 Task: Find connections with filter location Letchworth with filter topic #propertymanagement with filter profile language Potuguese with filter current company Adplist.org with filter school R. C. Patel Institute of Technology, Shirpur with filter industry HVAC and Refrigeration Equipment Manufacturing with filter service category Public Speaking with filter keywords title Telemarketer
Action: Mouse moved to (598, 84)
Screenshot: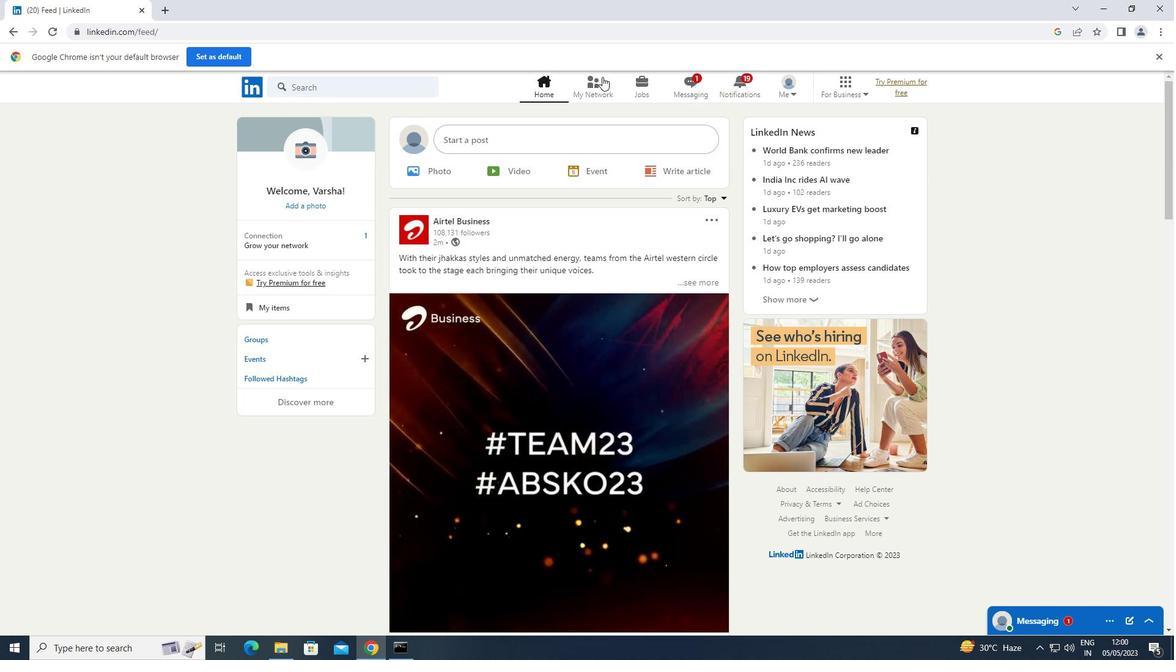 
Action: Mouse pressed left at (598, 84)
Screenshot: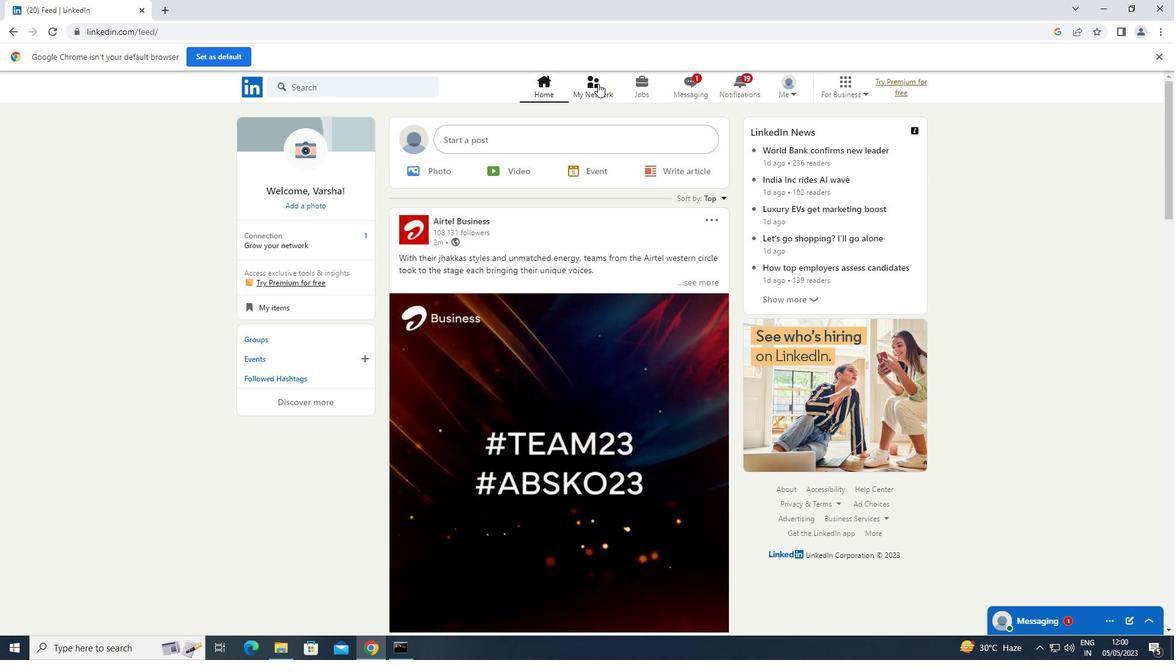 
Action: Mouse moved to (332, 151)
Screenshot: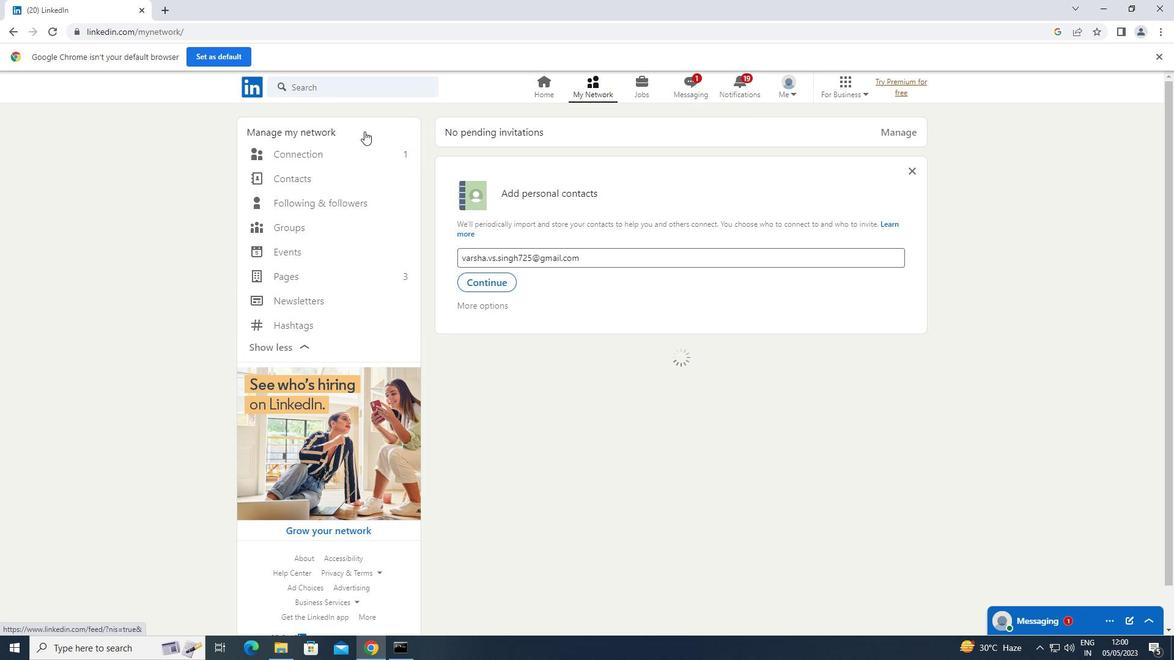 
Action: Mouse pressed left at (332, 151)
Screenshot: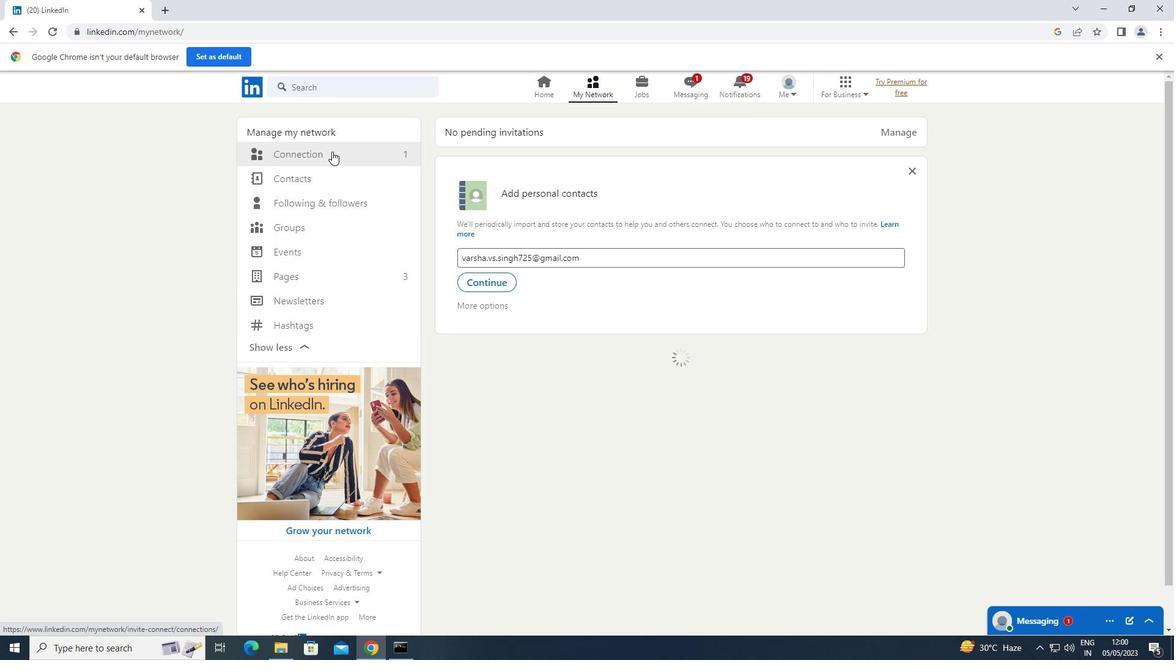 
Action: Mouse moved to (688, 154)
Screenshot: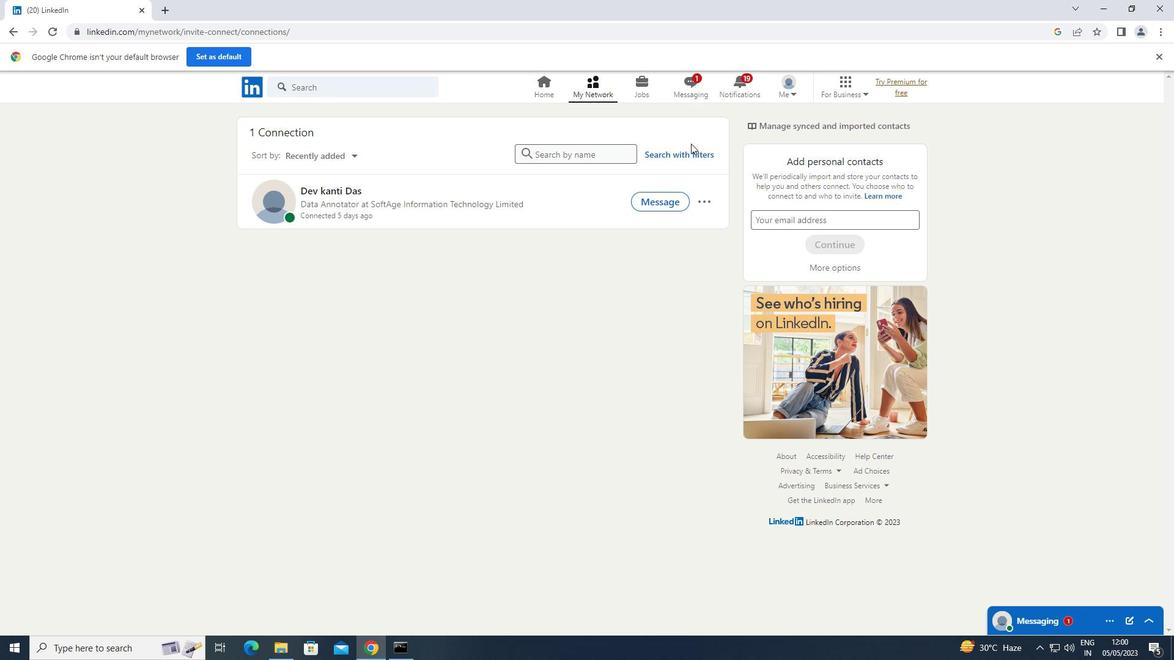 
Action: Mouse pressed left at (688, 154)
Screenshot: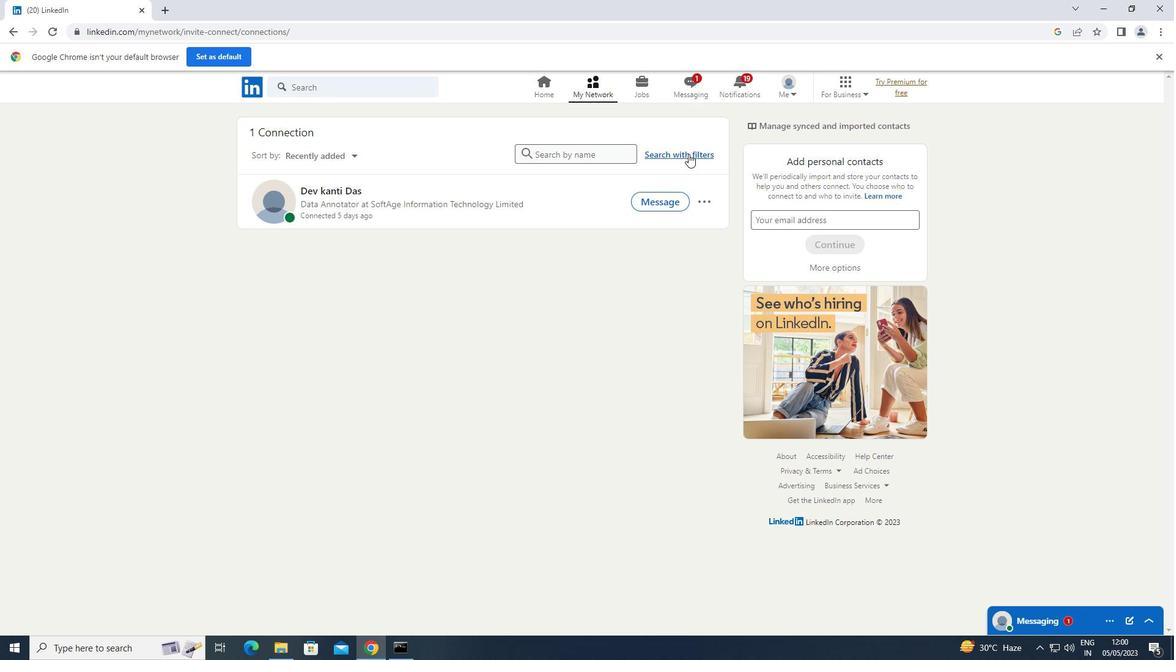 
Action: Mouse moved to (635, 122)
Screenshot: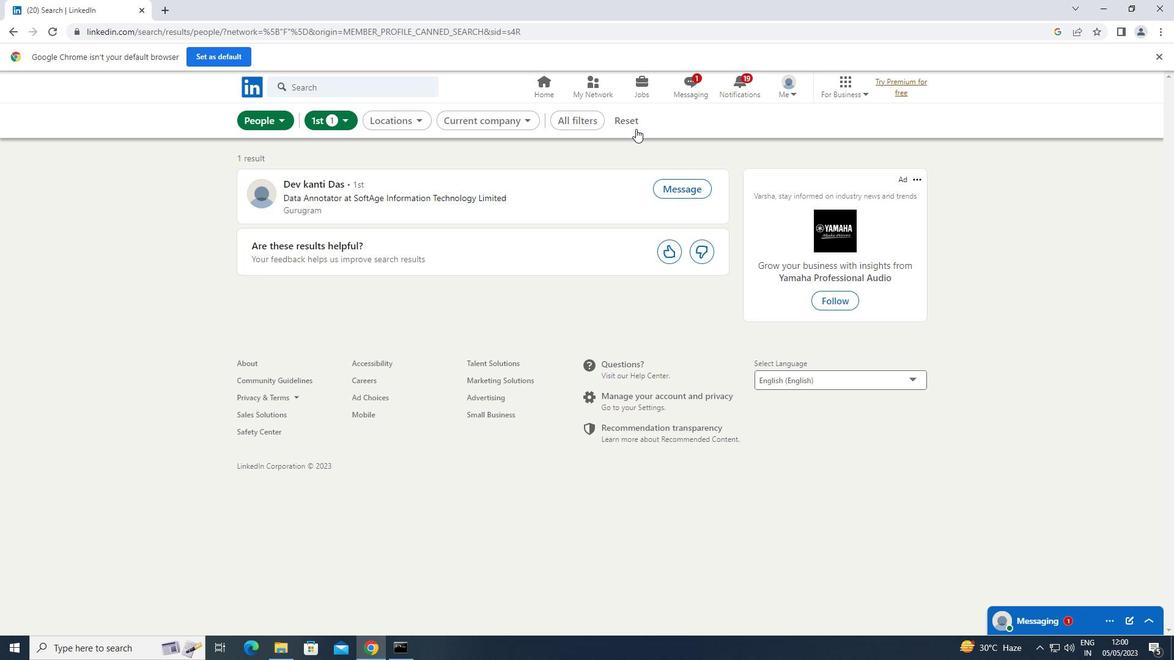
Action: Mouse pressed left at (635, 122)
Screenshot: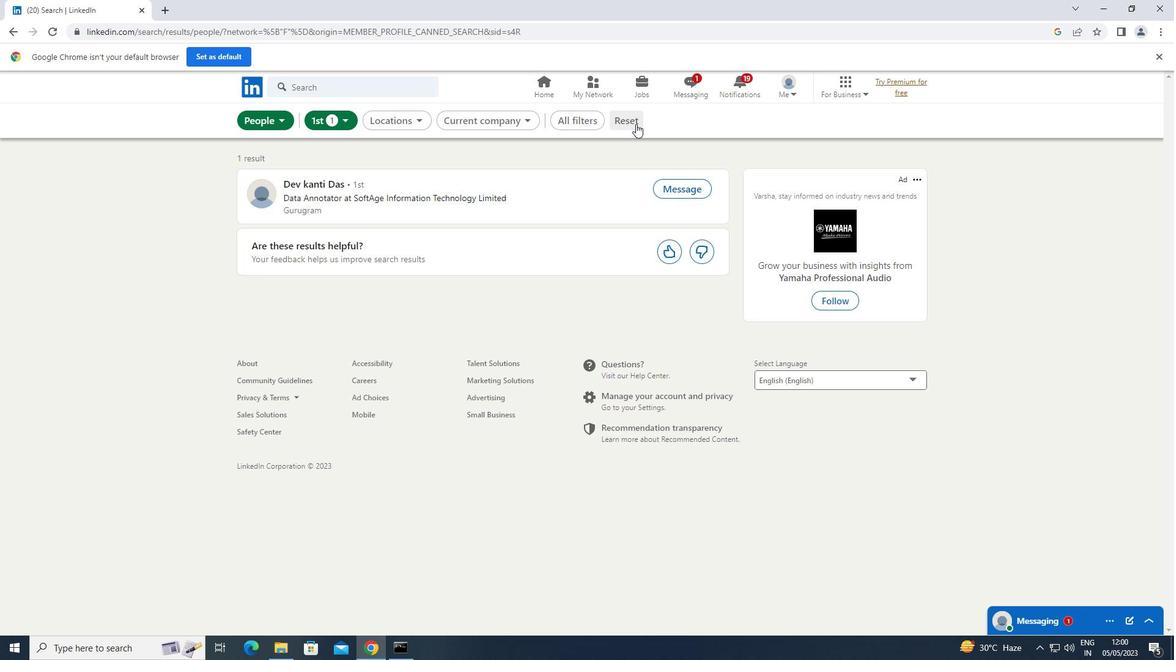 
Action: Mouse moved to (598, 119)
Screenshot: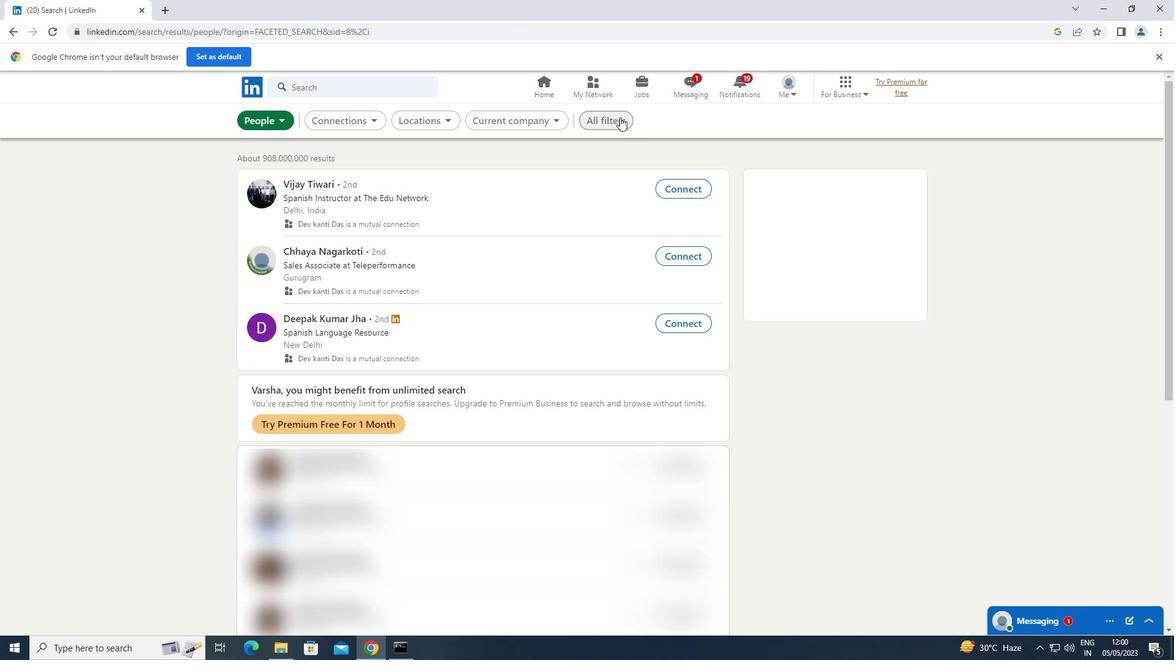 
Action: Mouse pressed left at (598, 119)
Screenshot: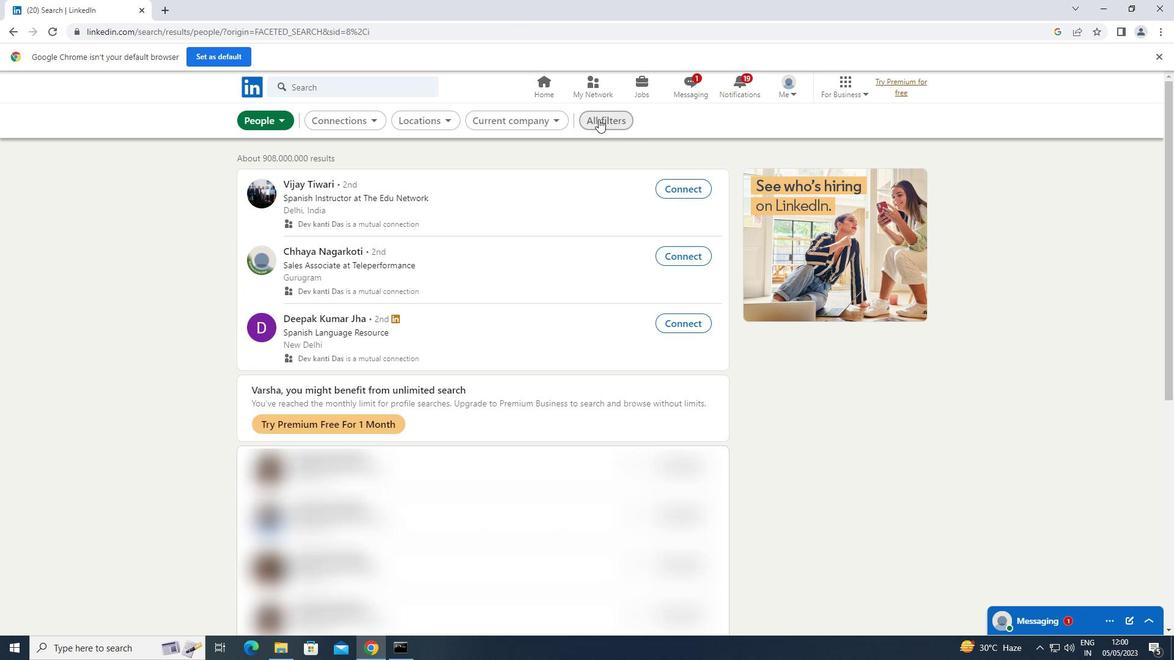 
Action: Mouse moved to (935, 271)
Screenshot: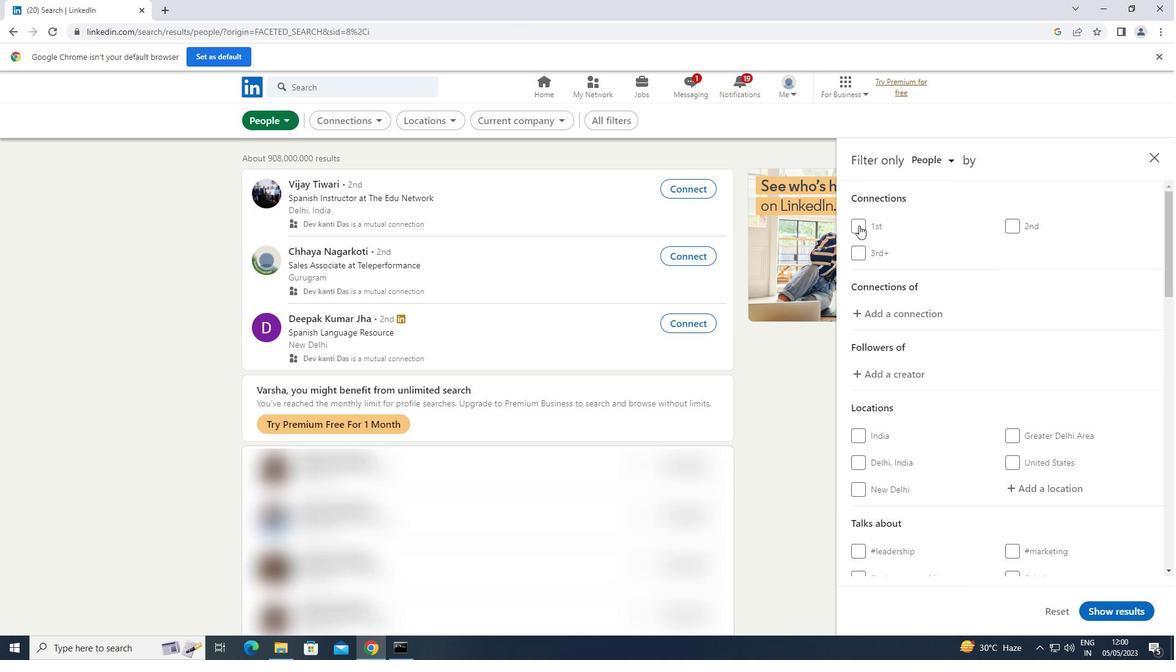 
Action: Mouse scrolled (935, 270) with delta (0, 0)
Screenshot: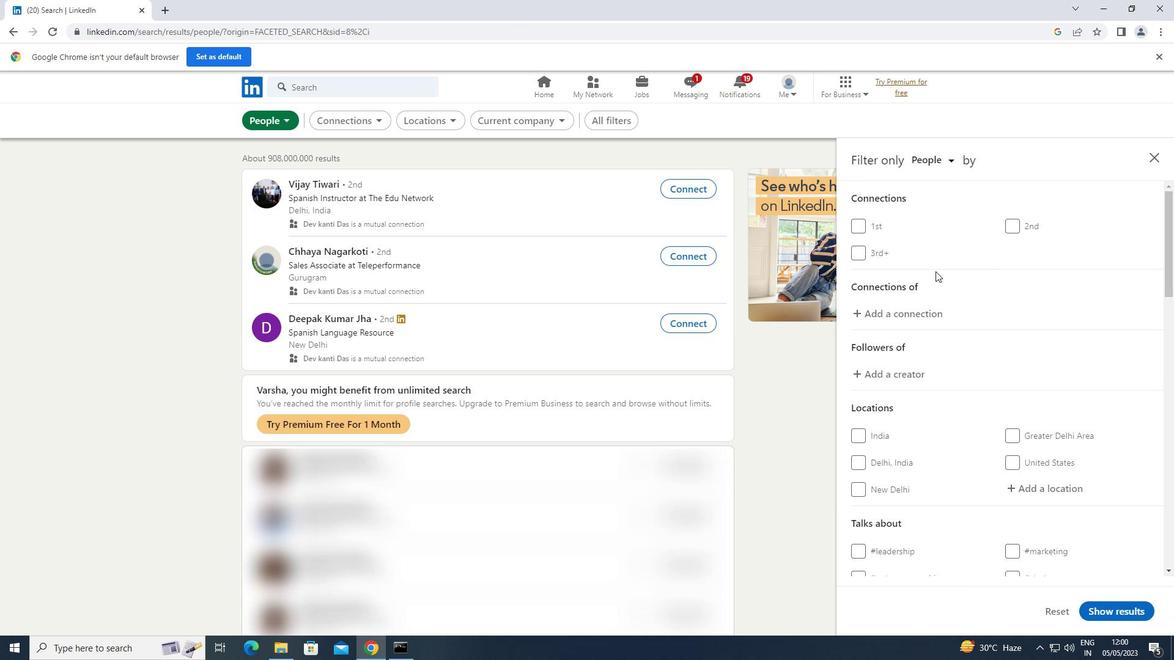 
Action: Mouse scrolled (935, 270) with delta (0, 0)
Screenshot: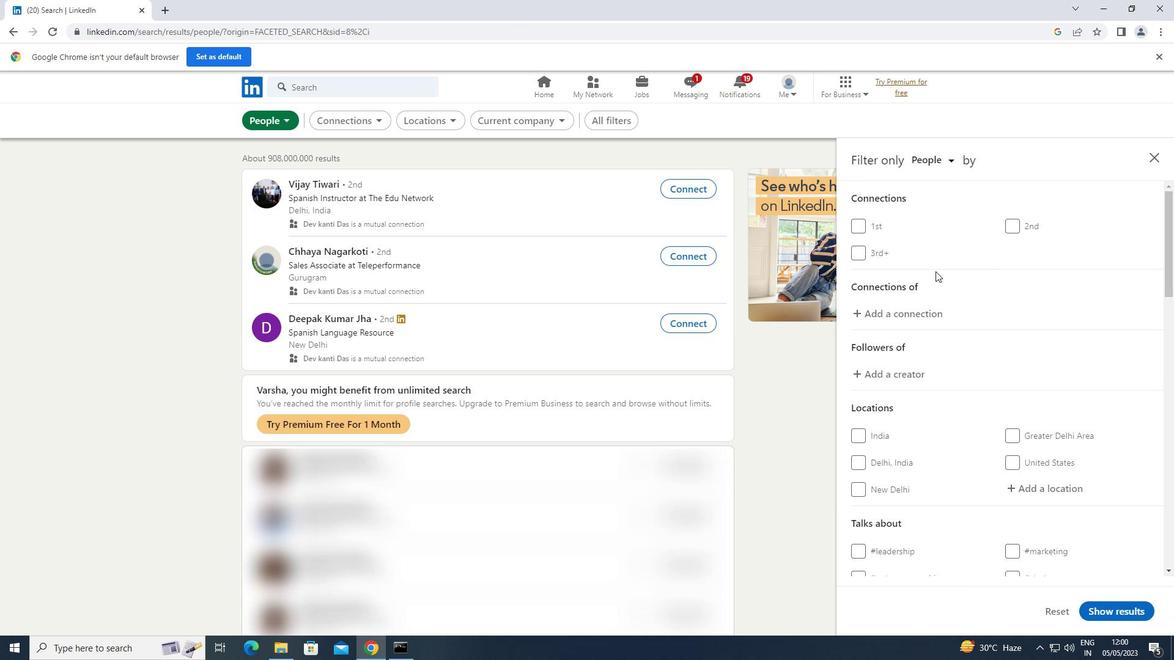 
Action: Mouse scrolled (935, 270) with delta (0, 0)
Screenshot: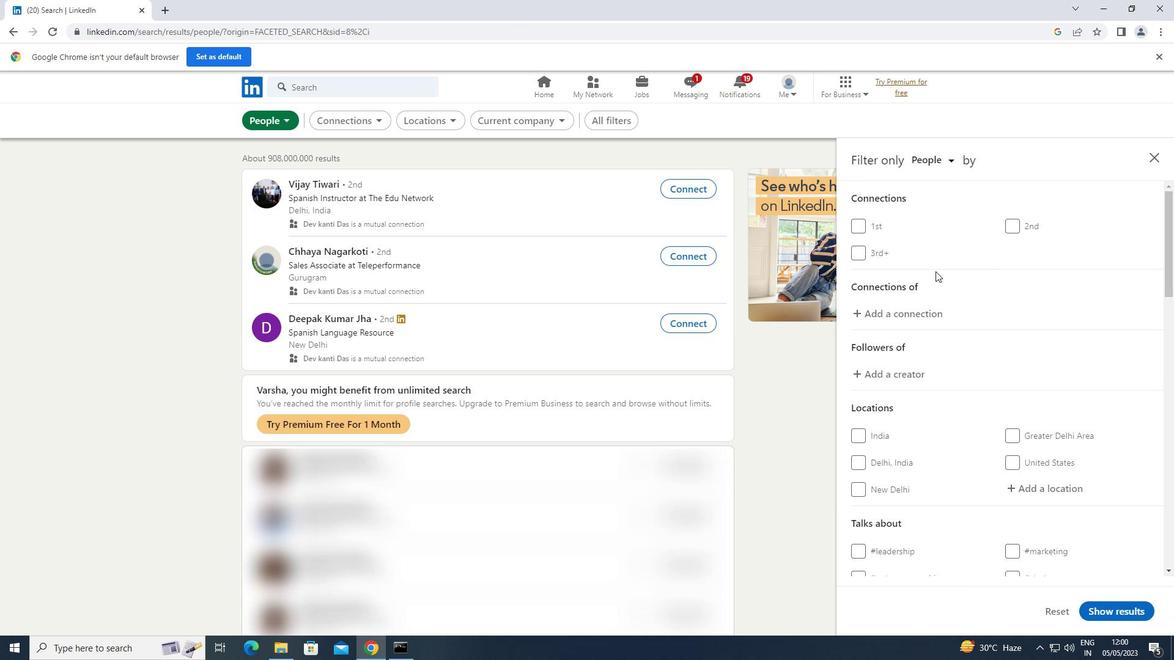 
Action: Mouse moved to (1037, 301)
Screenshot: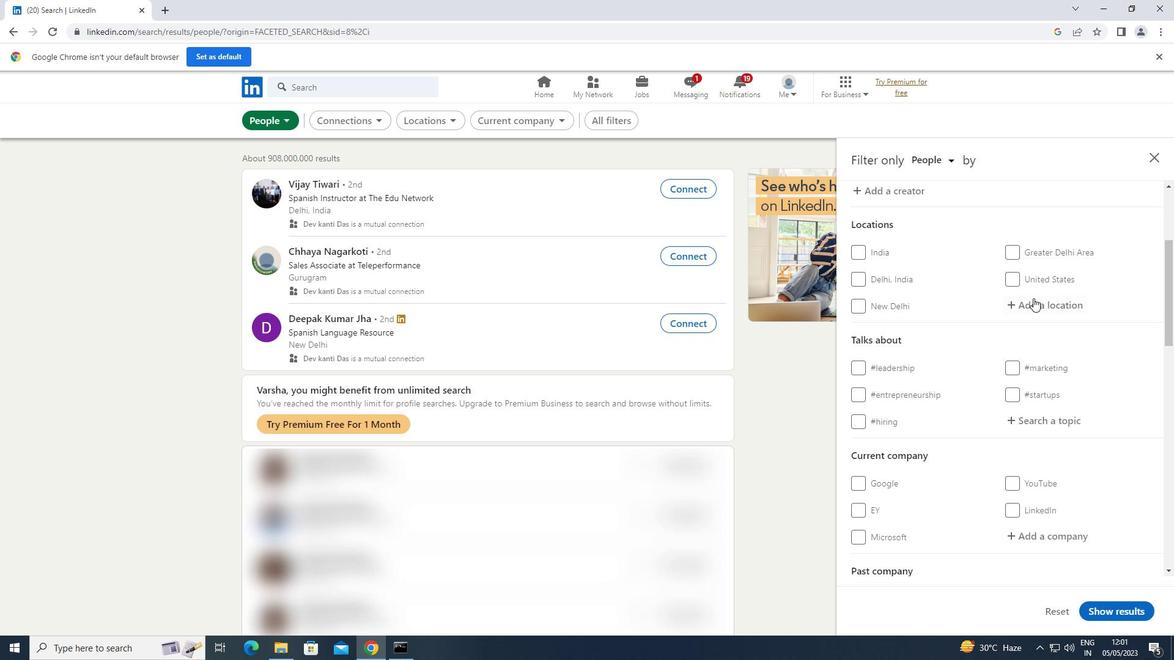 
Action: Mouse pressed left at (1037, 301)
Screenshot: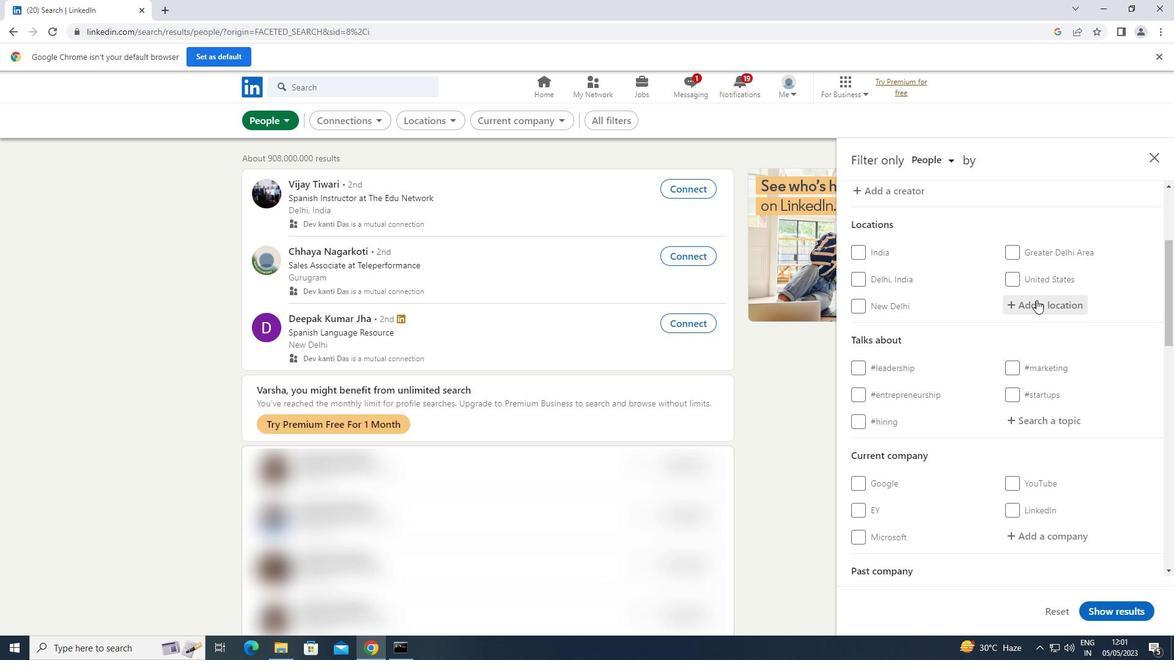 
Action: Key pressed <Key.shift>LETCHWORTH
Screenshot: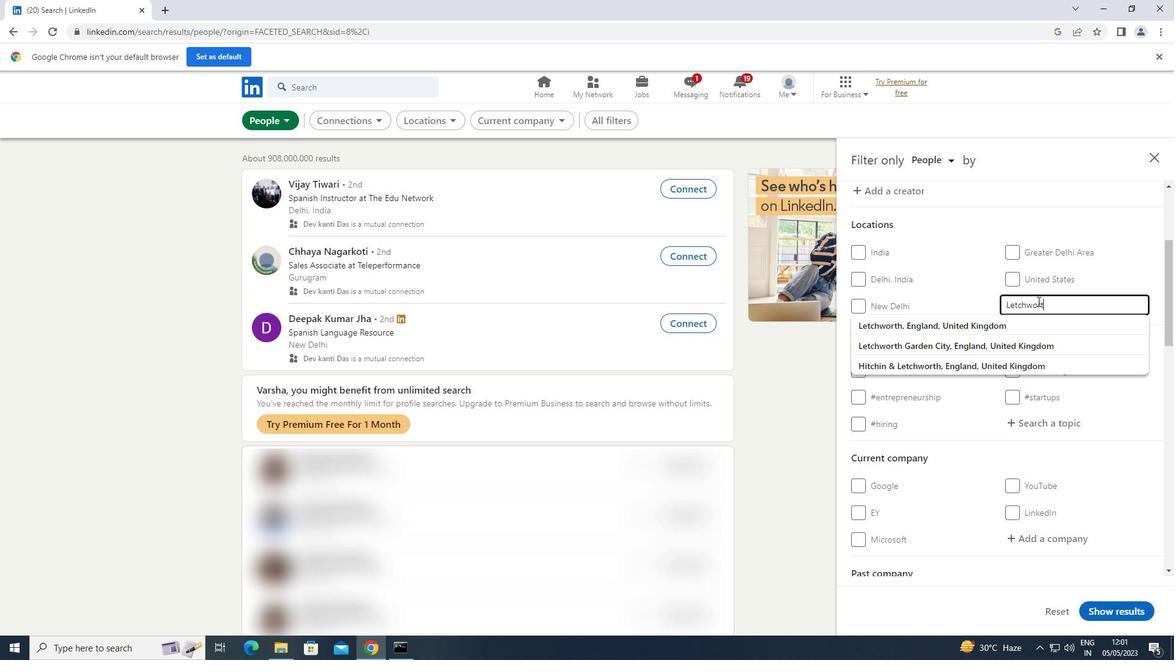 
Action: Mouse moved to (1030, 418)
Screenshot: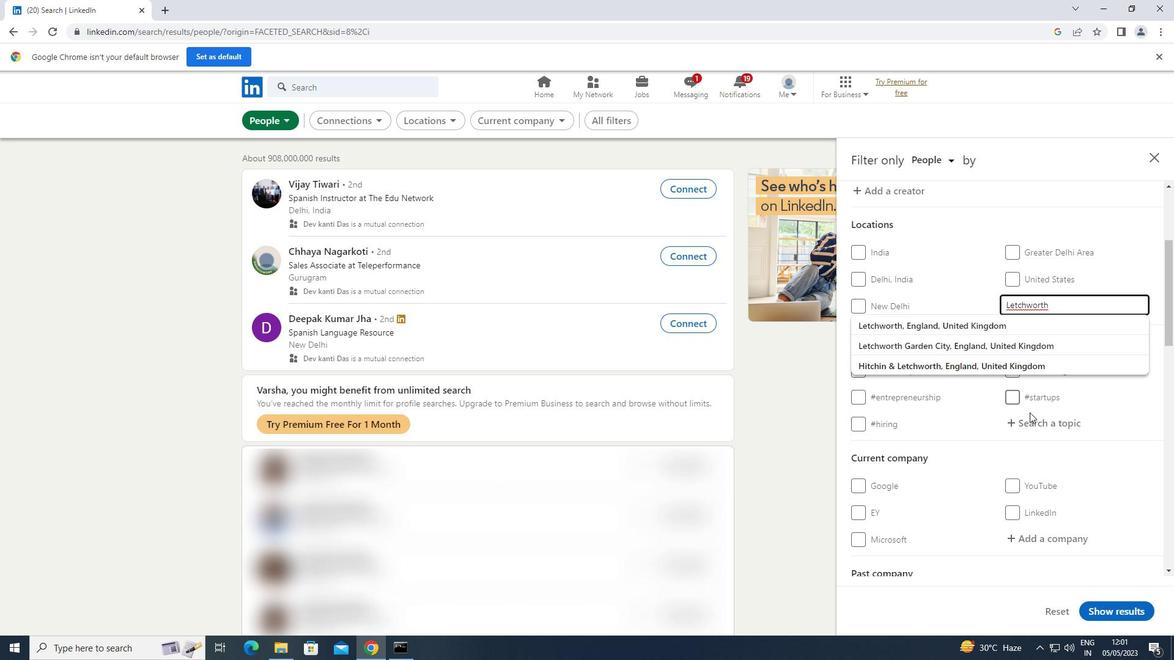 
Action: Mouse pressed left at (1030, 418)
Screenshot: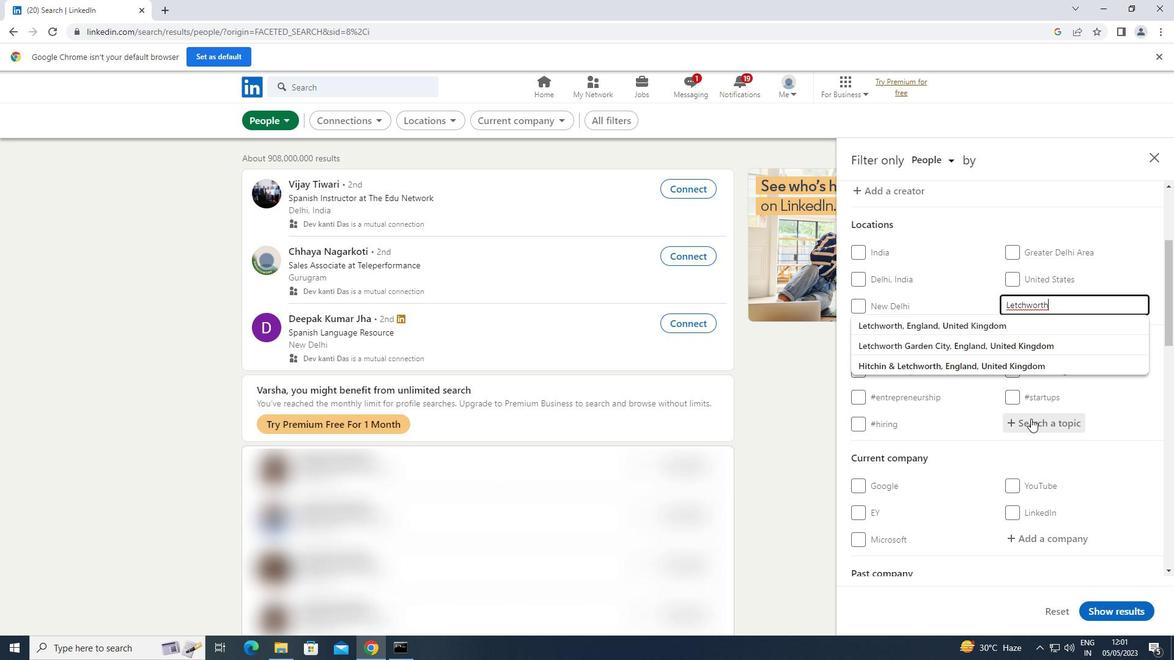 
Action: Key pressed PROPERTYMANAGEMEN
Screenshot: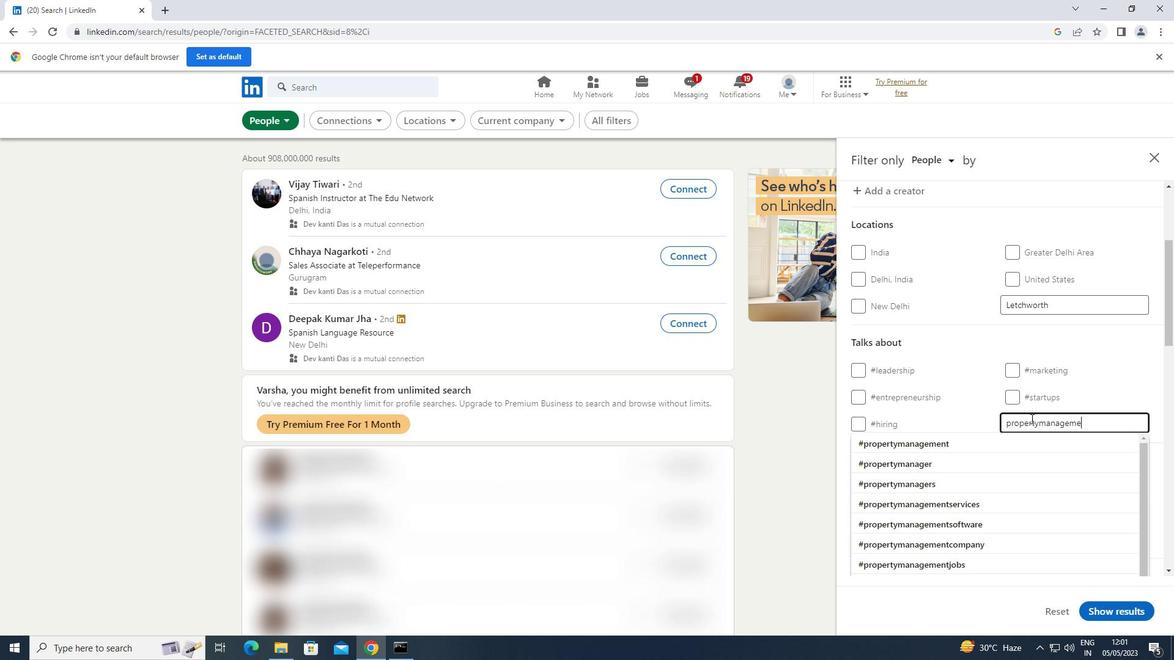 
Action: Mouse moved to (991, 440)
Screenshot: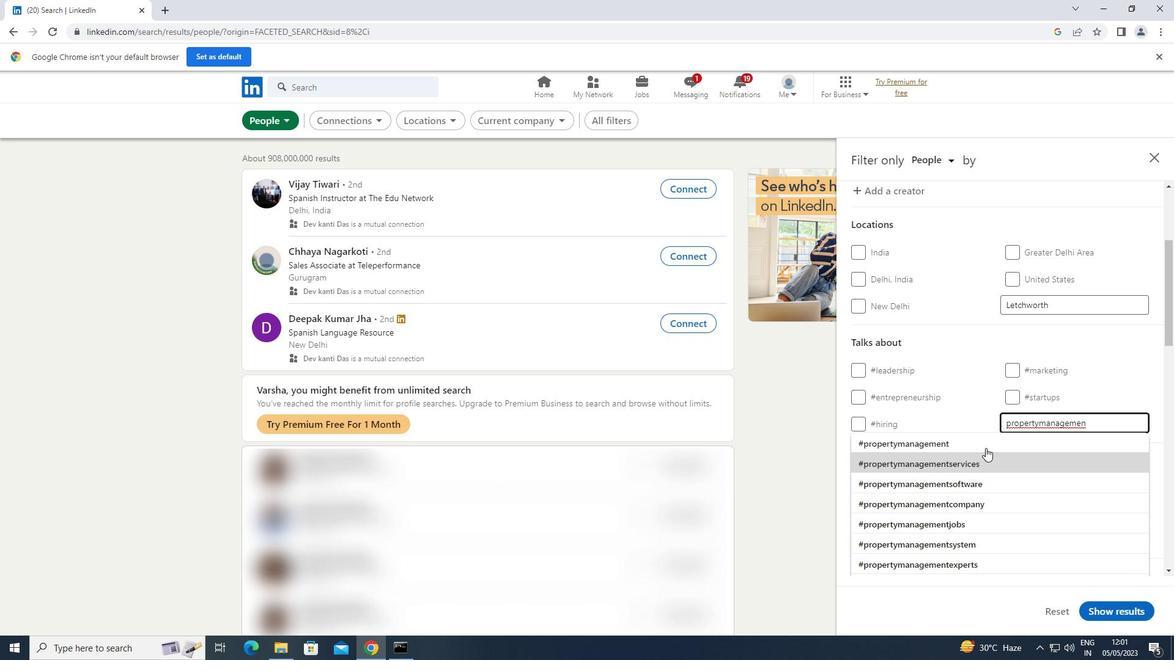 
Action: Mouse pressed left at (991, 440)
Screenshot: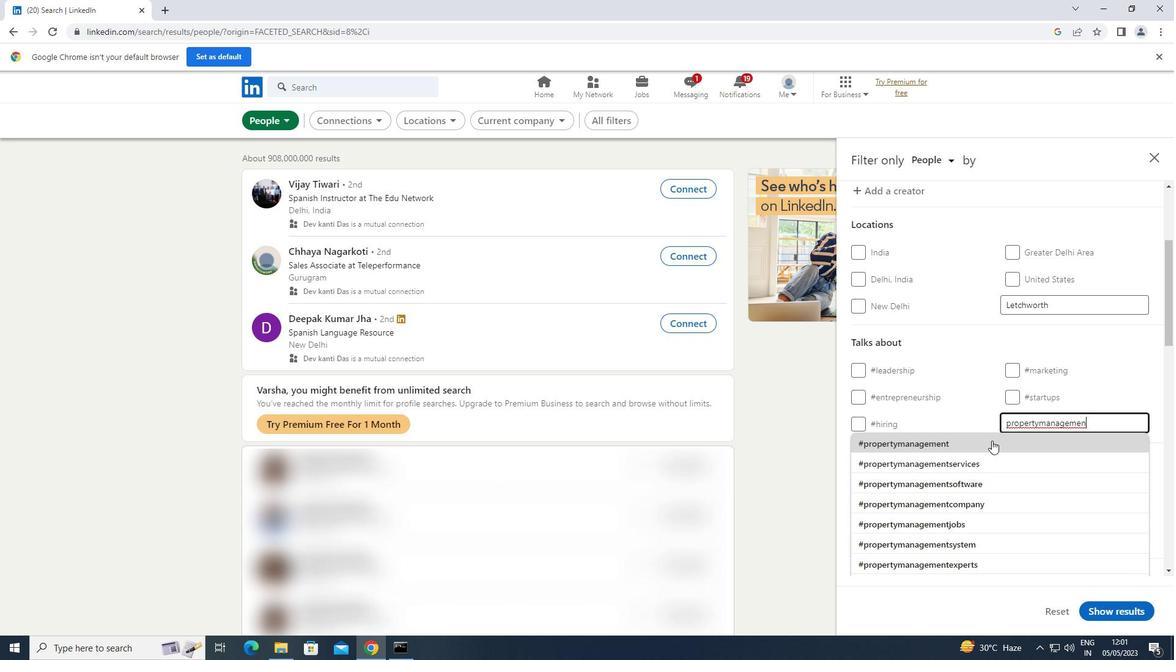 
Action: Mouse scrolled (991, 440) with delta (0, 0)
Screenshot: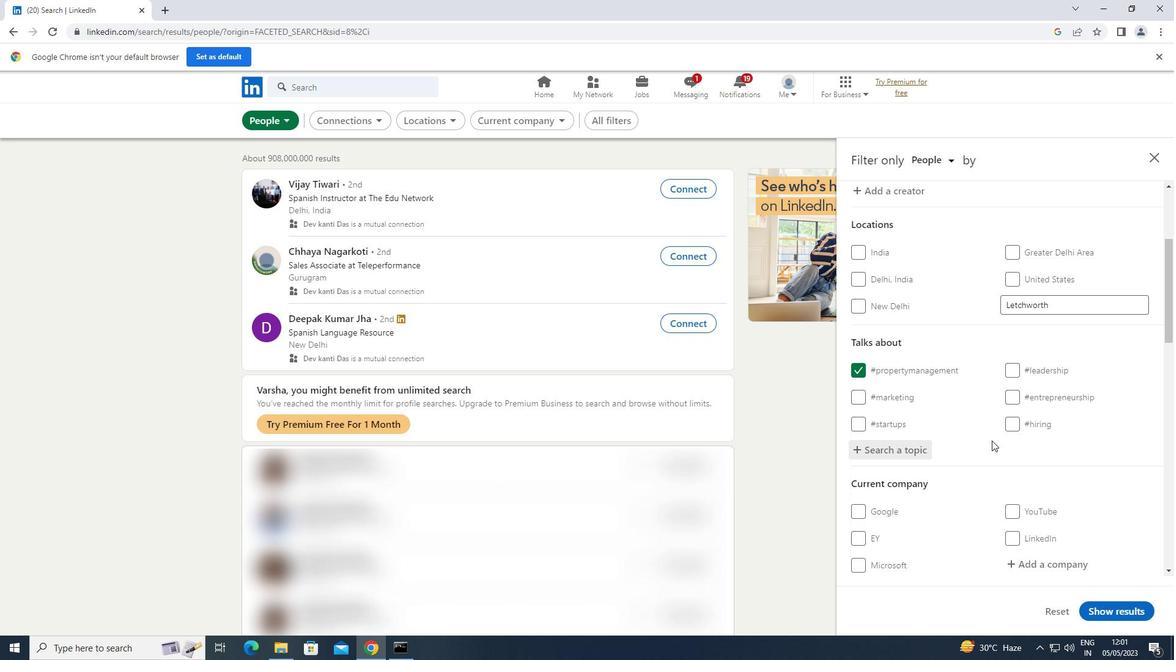 
Action: Mouse scrolled (991, 440) with delta (0, 0)
Screenshot: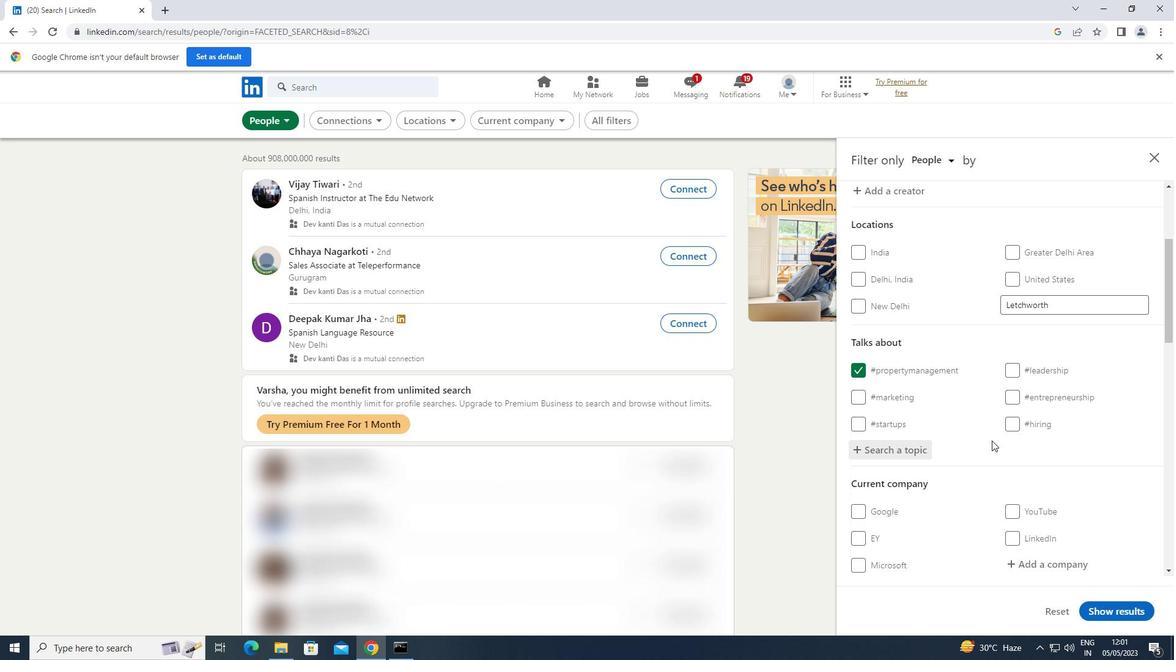 
Action: Mouse scrolled (991, 440) with delta (0, 0)
Screenshot: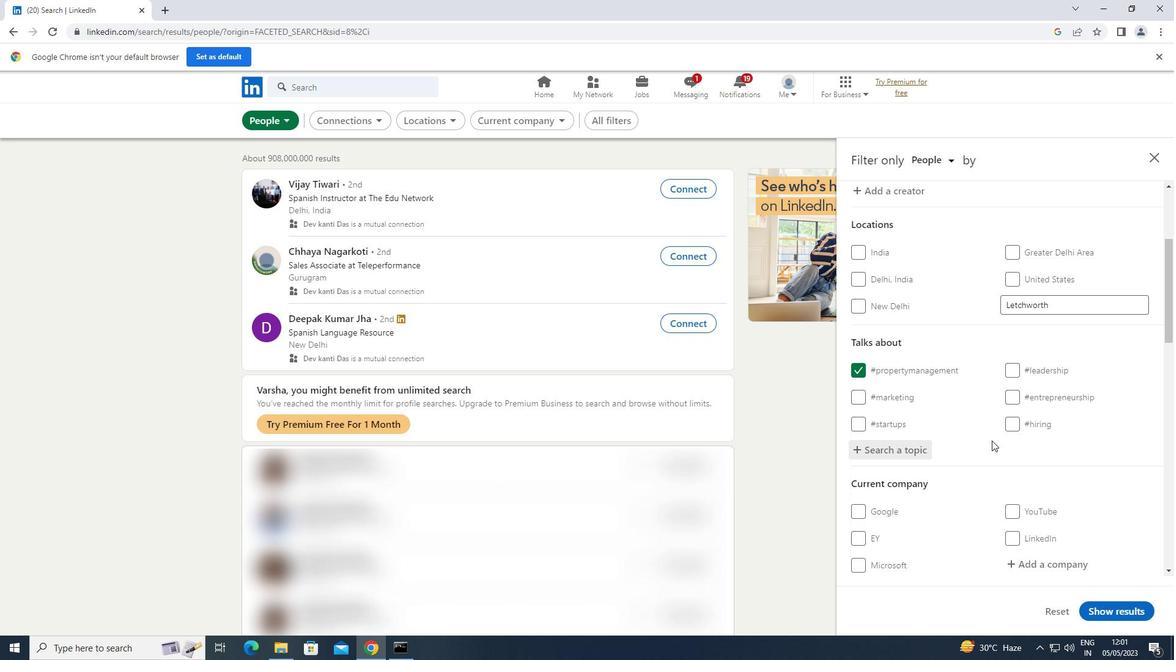 
Action: Mouse scrolled (991, 440) with delta (0, 0)
Screenshot: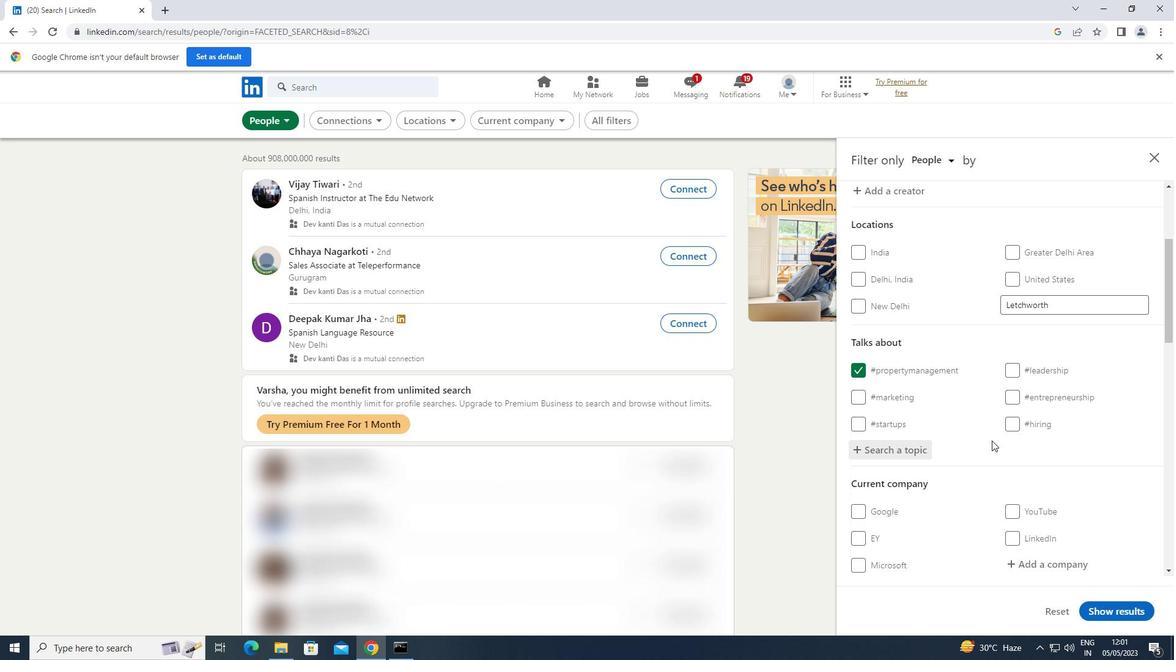 
Action: Mouse moved to (993, 439)
Screenshot: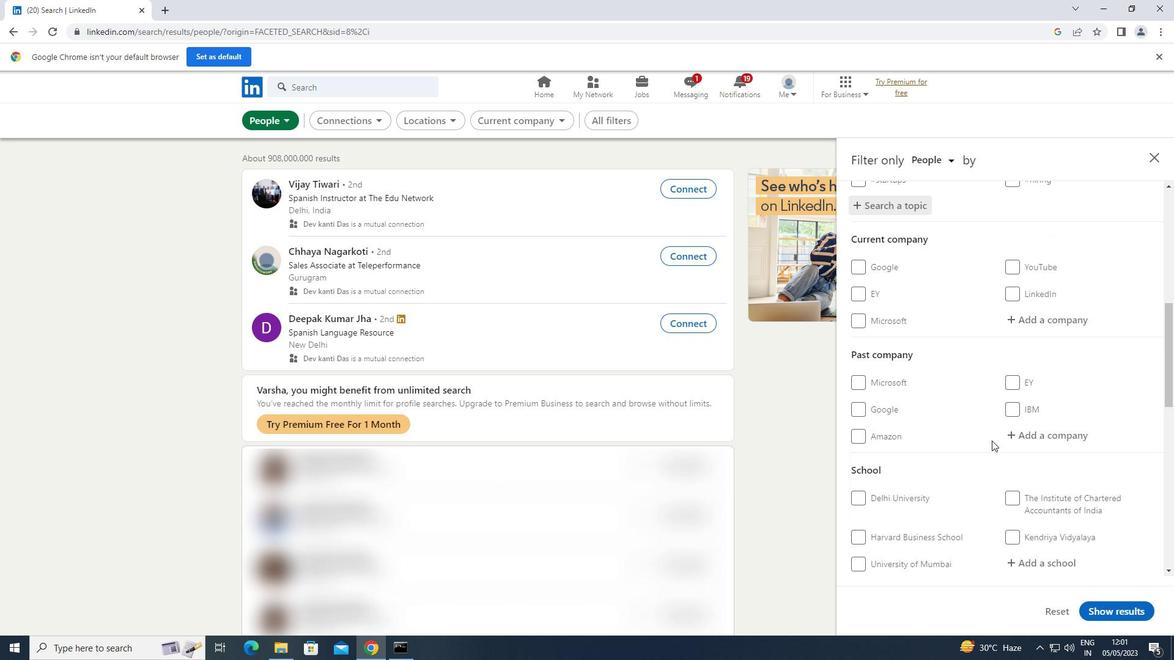 
Action: Mouse scrolled (993, 439) with delta (0, 0)
Screenshot: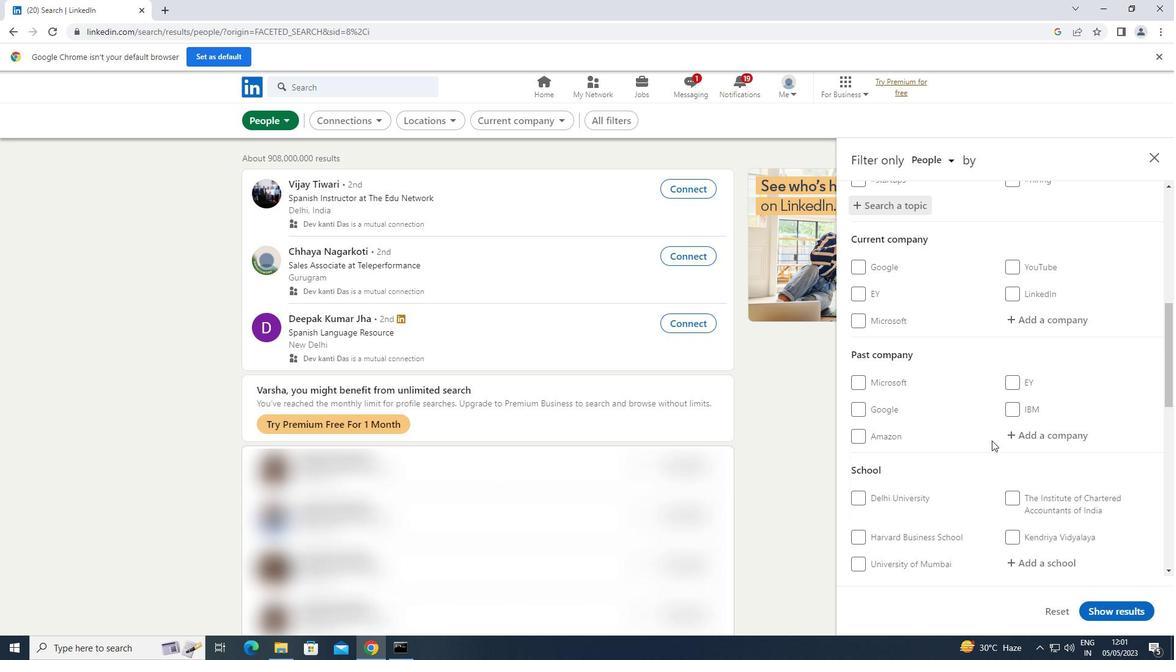
Action: Mouse scrolled (993, 439) with delta (0, 0)
Screenshot: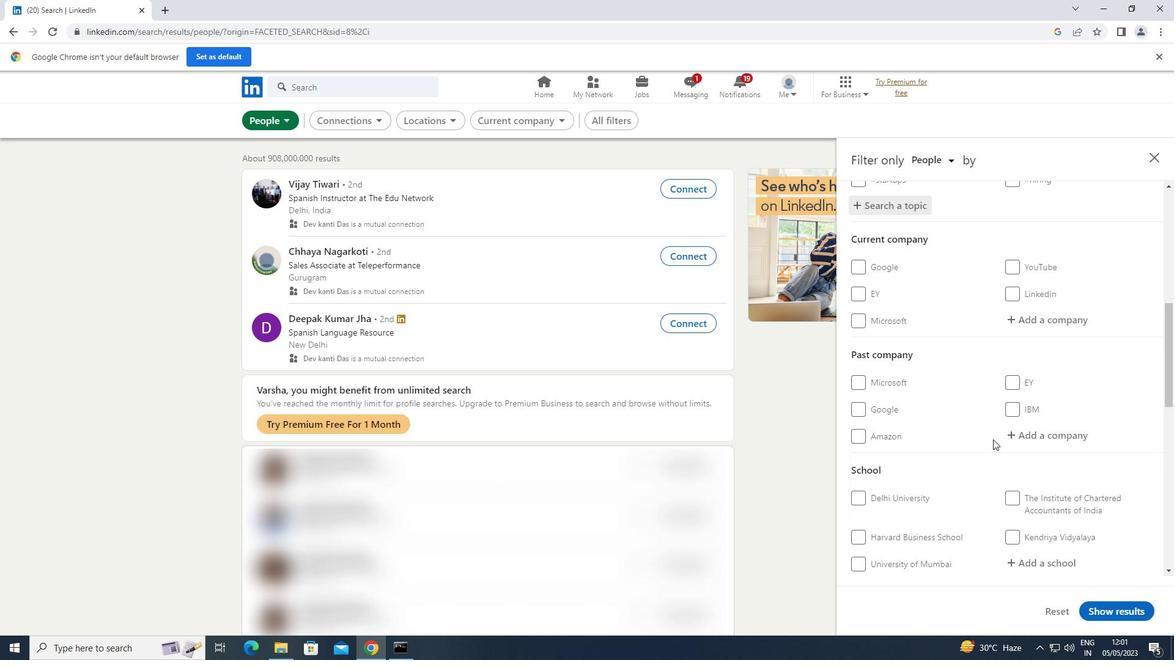 
Action: Mouse scrolled (993, 439) with delta (0, 0)
Screenshot: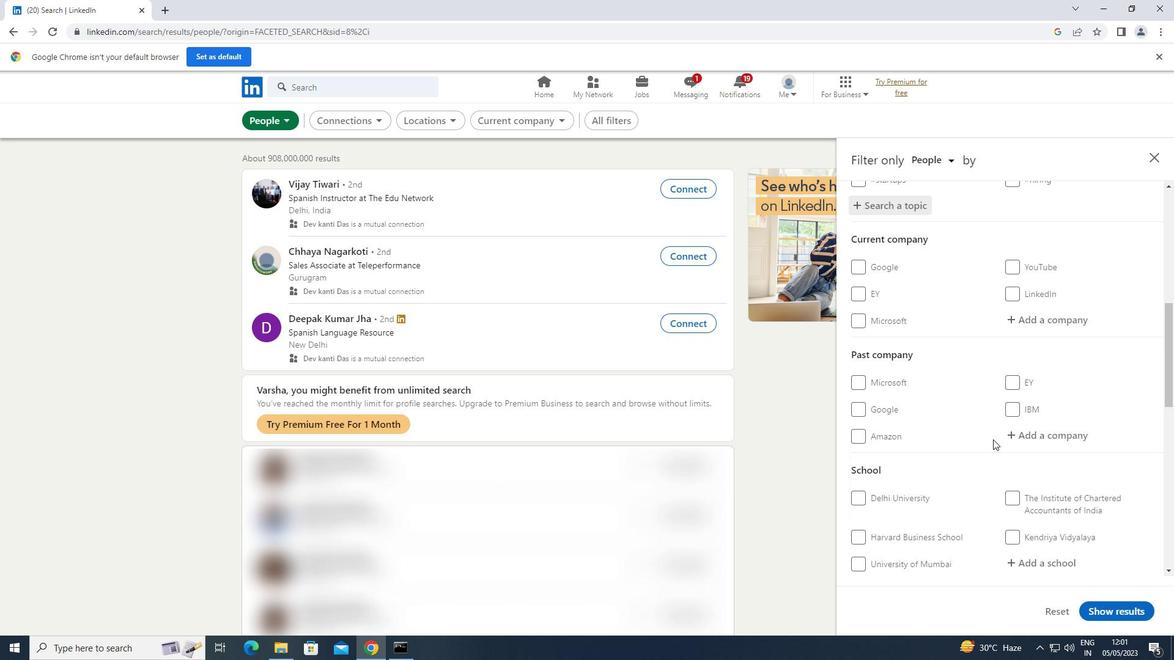 
Action: Mouse scrolled (993, 439) with delta (0, 0)
Screenshot: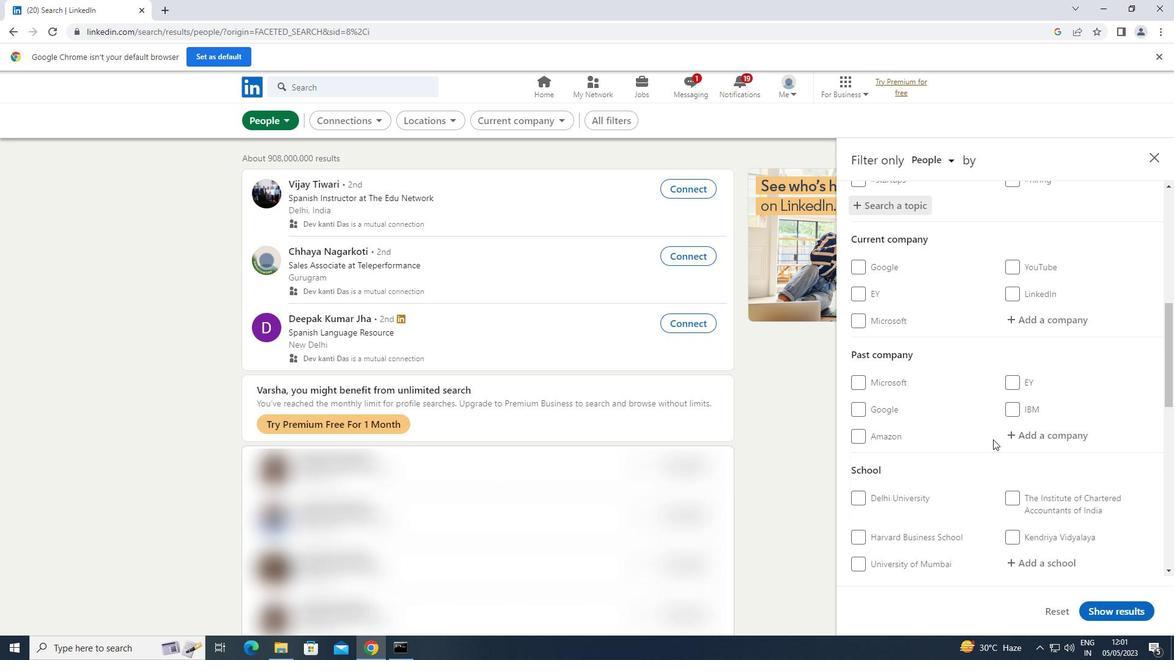 
Action: Mouse moved to (1012, 544)
Screenshot: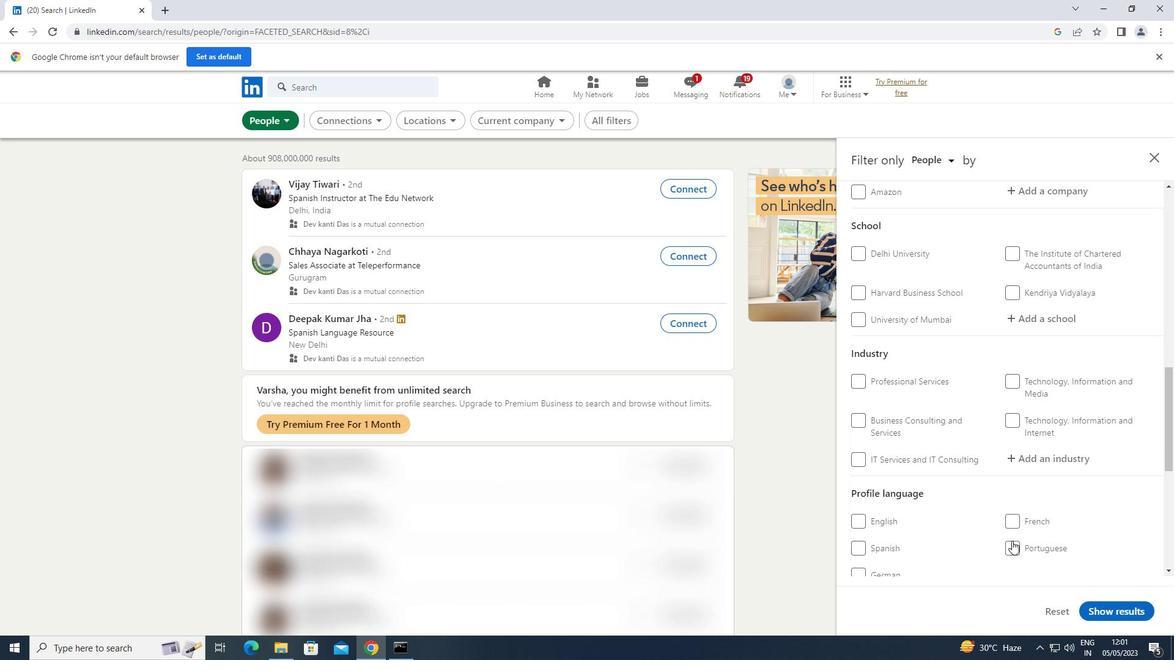 
Action: Mouse pressed left at (1012, 544)
Screenshot: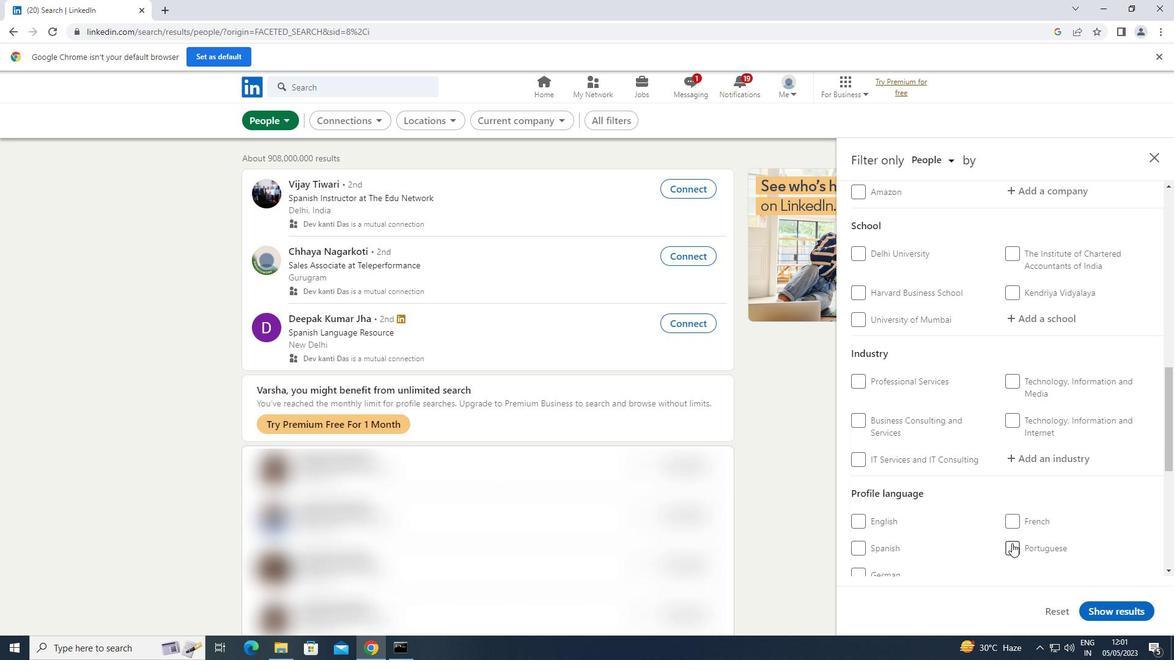 
Action: Mouse moved to (1014, 494)
Screenshot: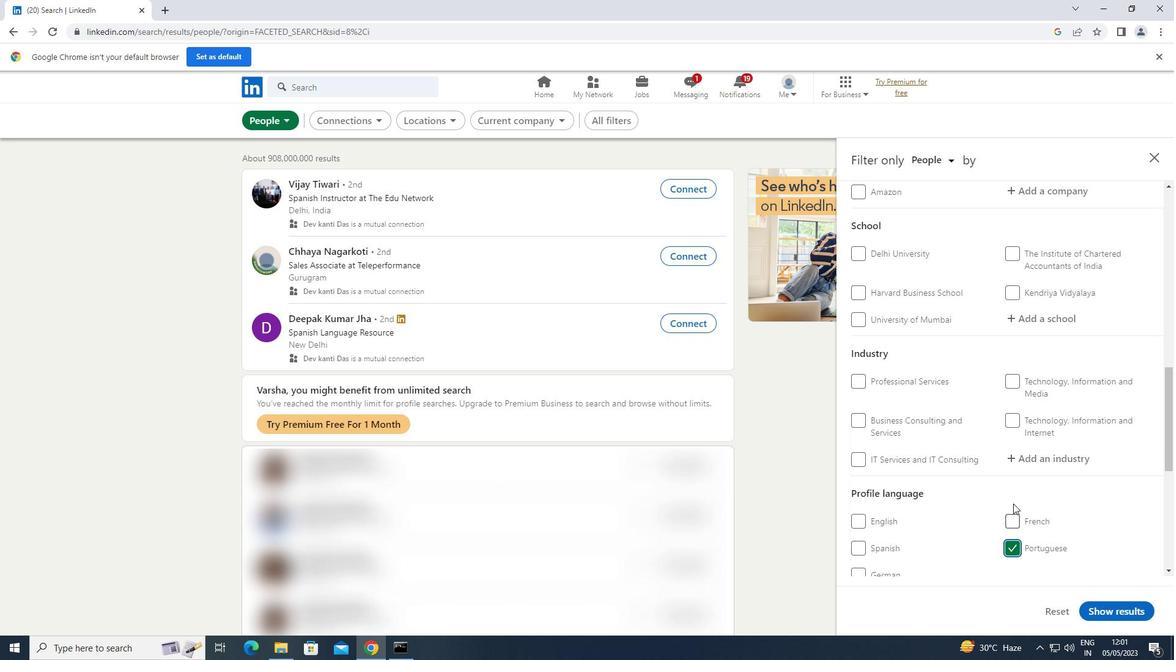 
Action: Mouse scrolled (1014, 494) with delta (0, 0)
Screenshot: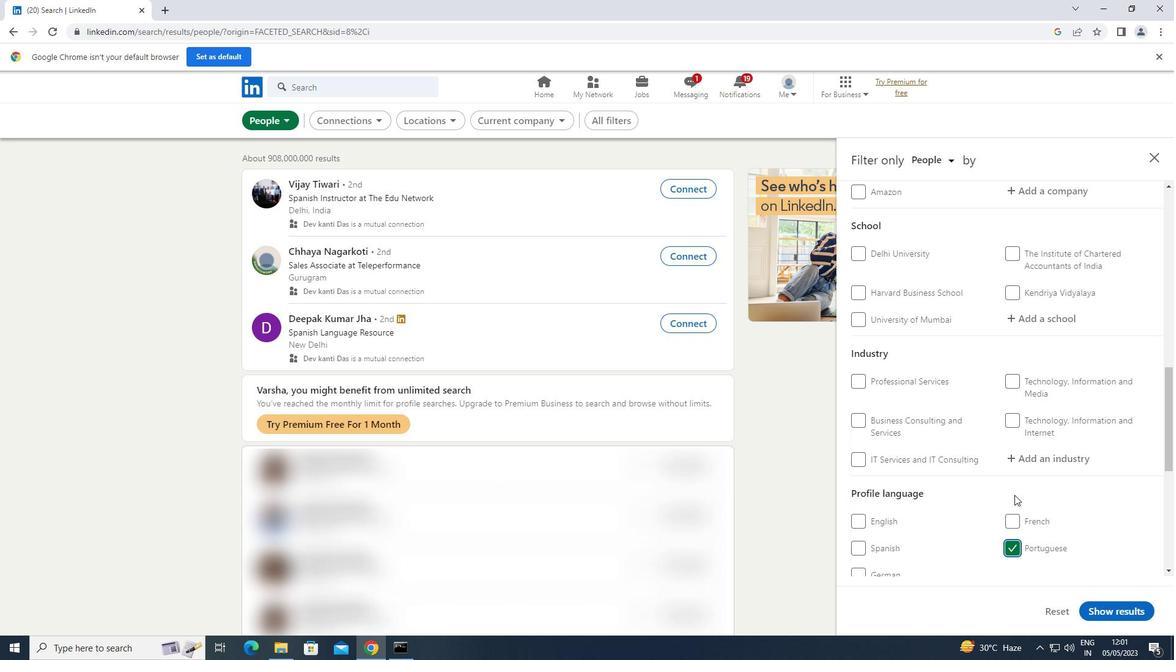 
Action: Mouse scrolled (1014, 494) with delta (0, 0)
Screenshot: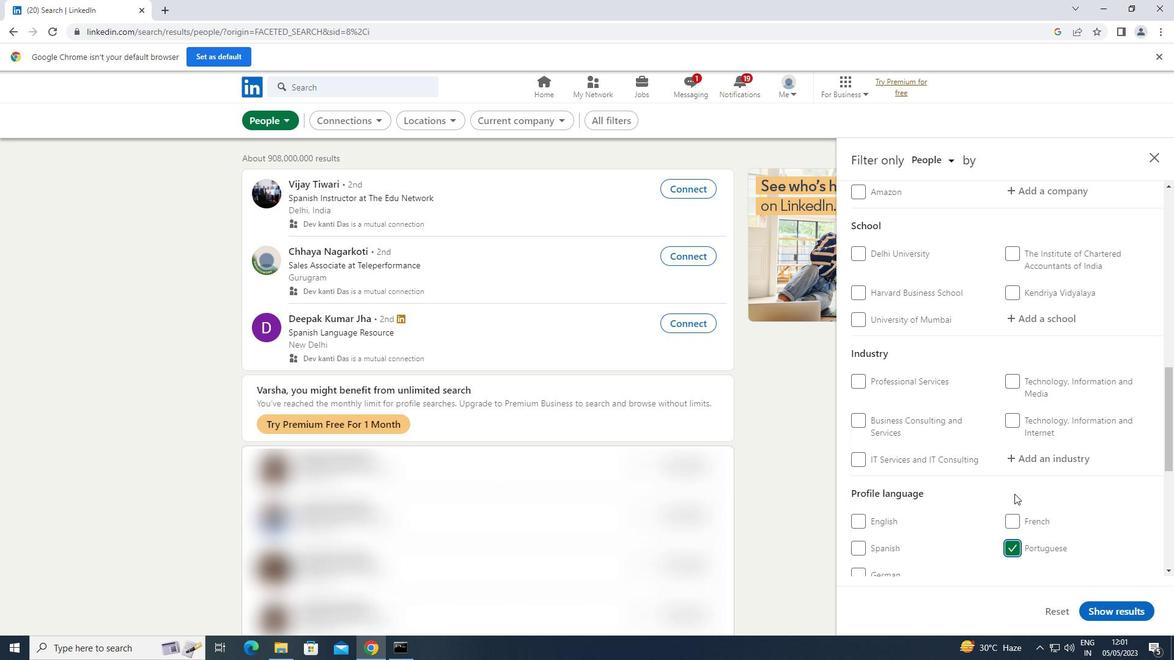
Action: Mouse scrolled (1014, 494) with delta (0, 0)
Screenshot: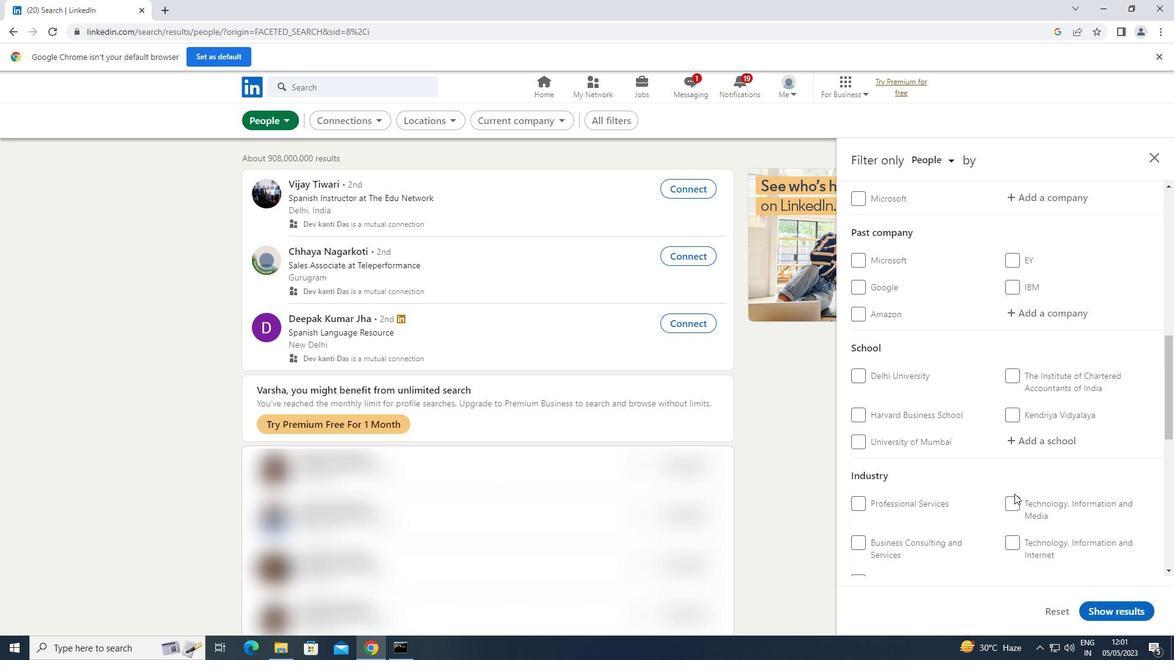 
Action: Mouse scrolled (1014, 494) with delta (0, 0)
Screenshot: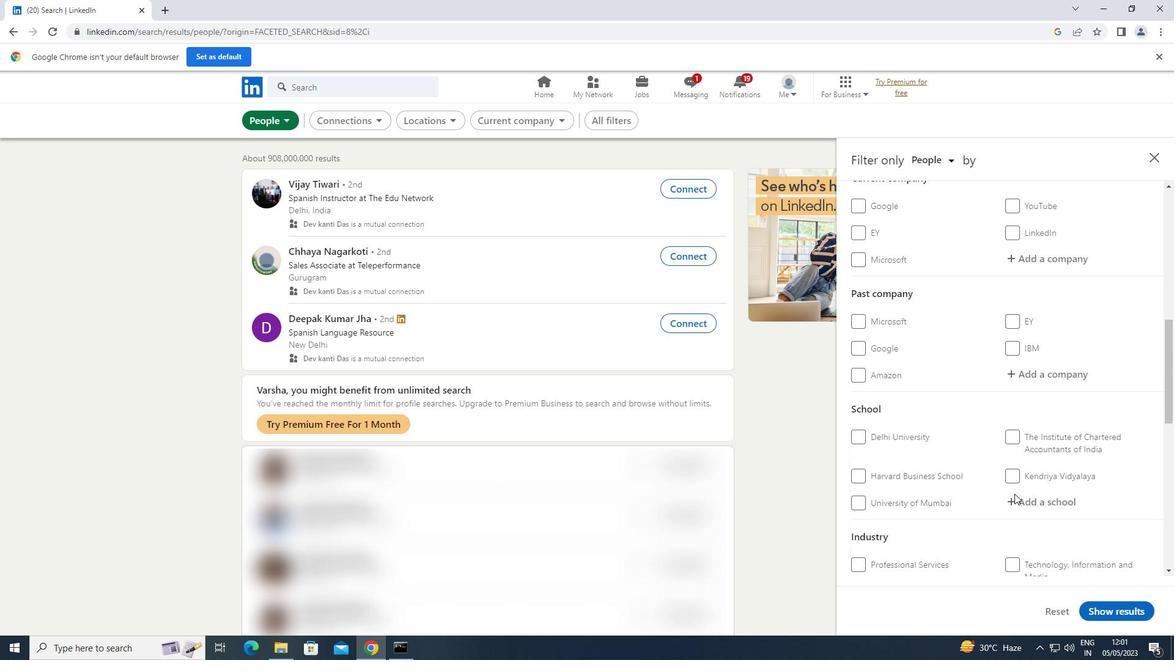 
Action: Mouse moved to (1063, 325)
Screenshot: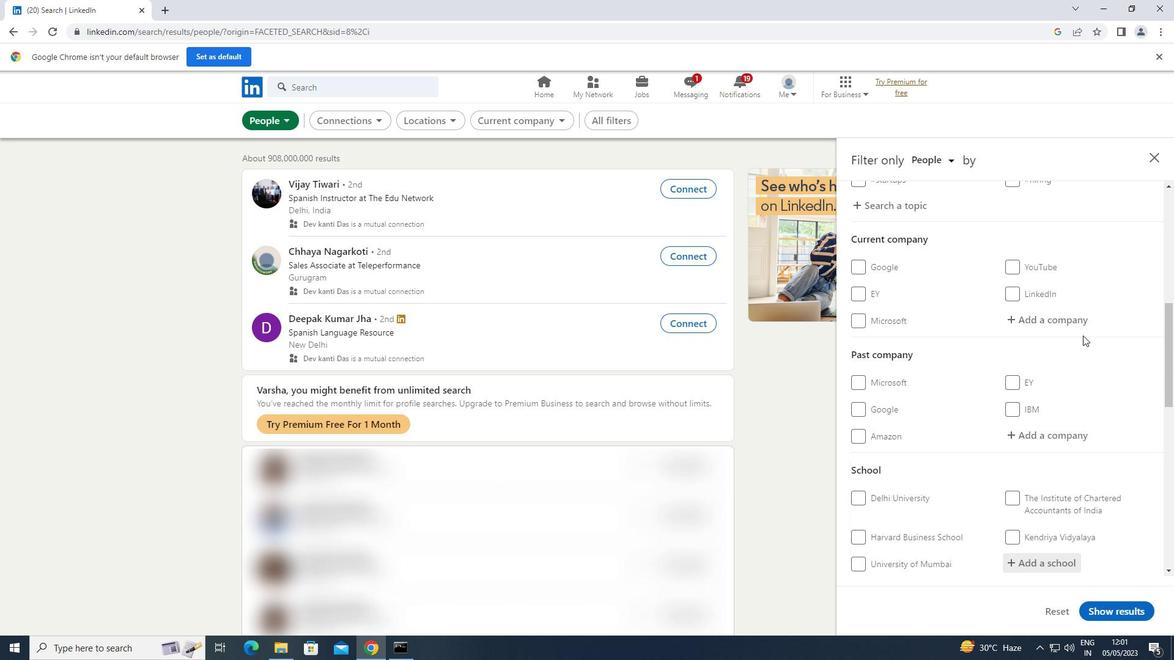 
Action: Mouse pressed left at (1063, 325)
Screenshot: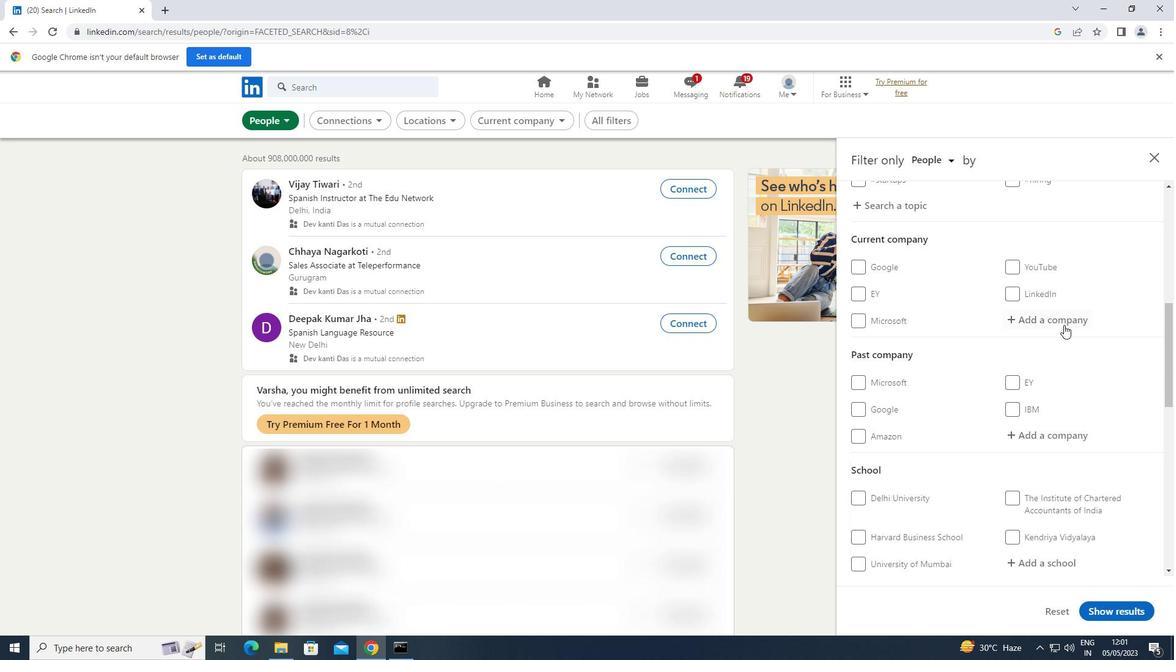 
Action: Key pressed <Key.shift>ADPLIST
Screenshot: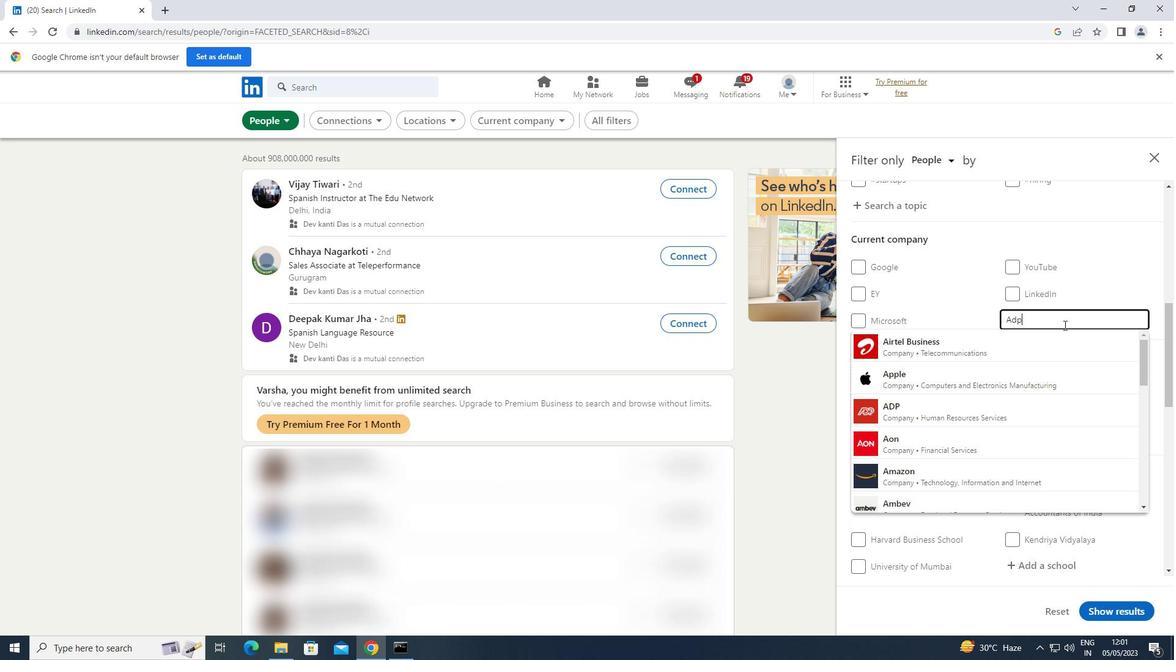 
Action: Mouse moved to (980, 339)
Screenshot: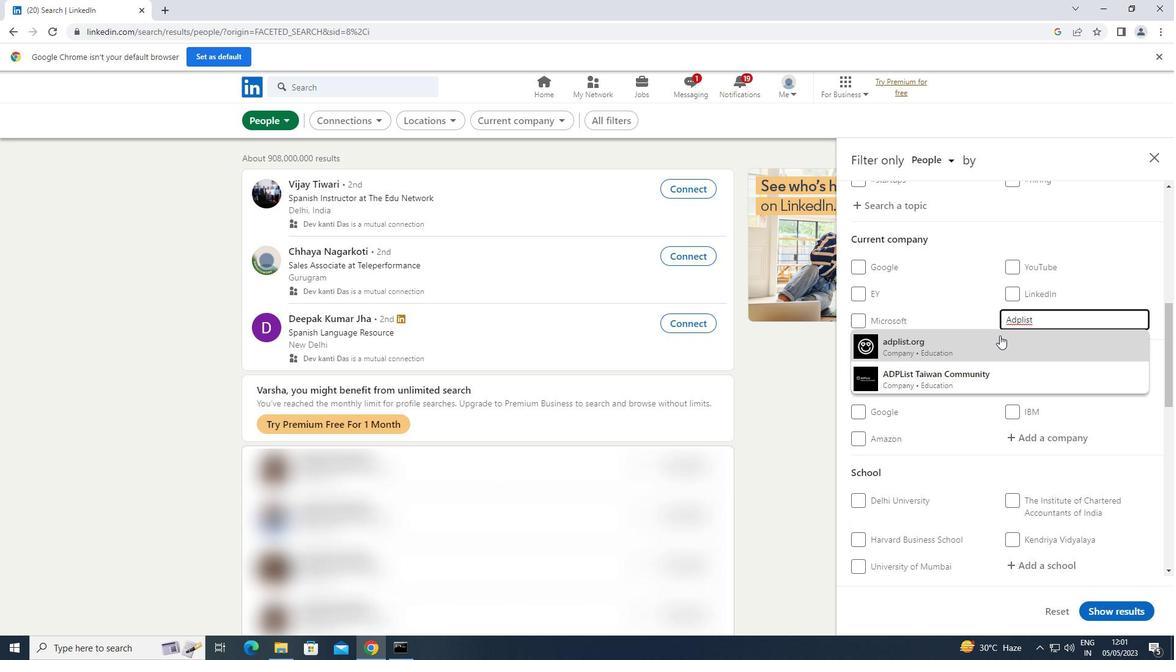 
Action: Mouse pressed left at (980, 339)
Screenshot: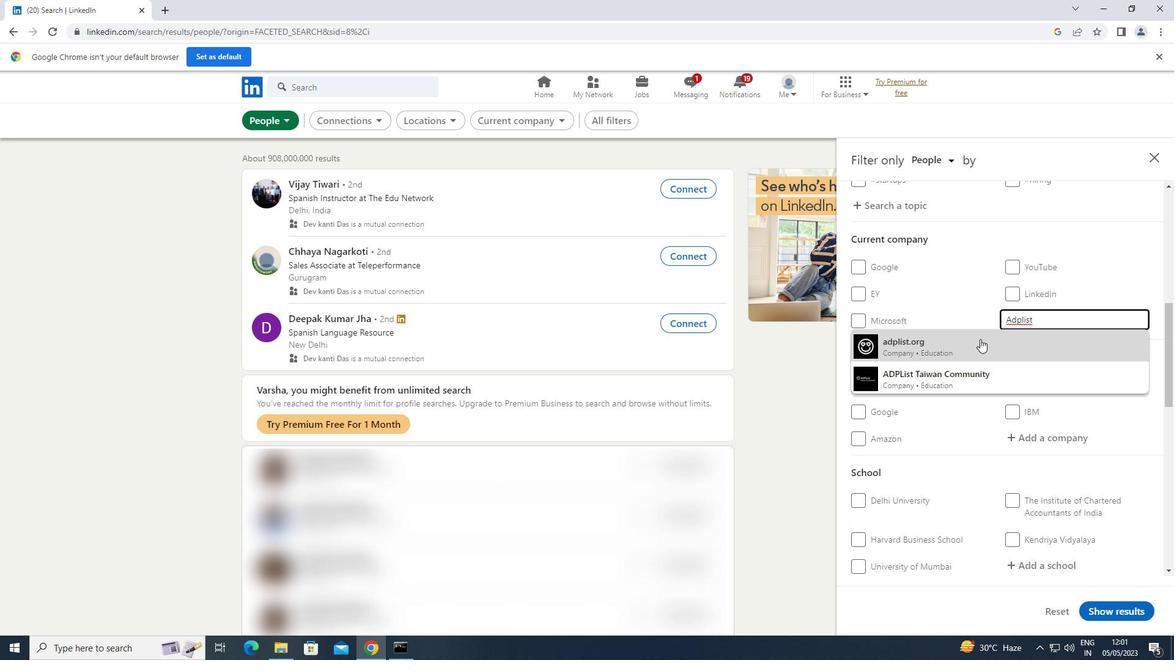 
Action: Mouse scrolled (980, 338) with delta (0, 0)
Screenshot: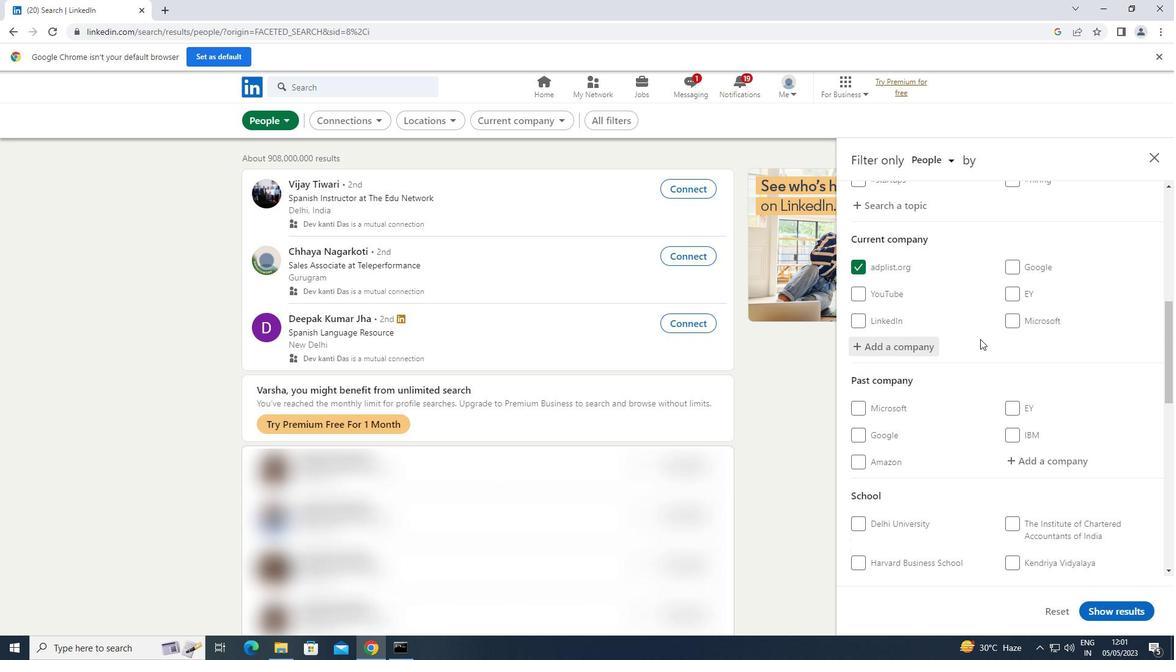 
Action: Mouse scrolled (980, 338) with delta (0, 0)
Screenshot: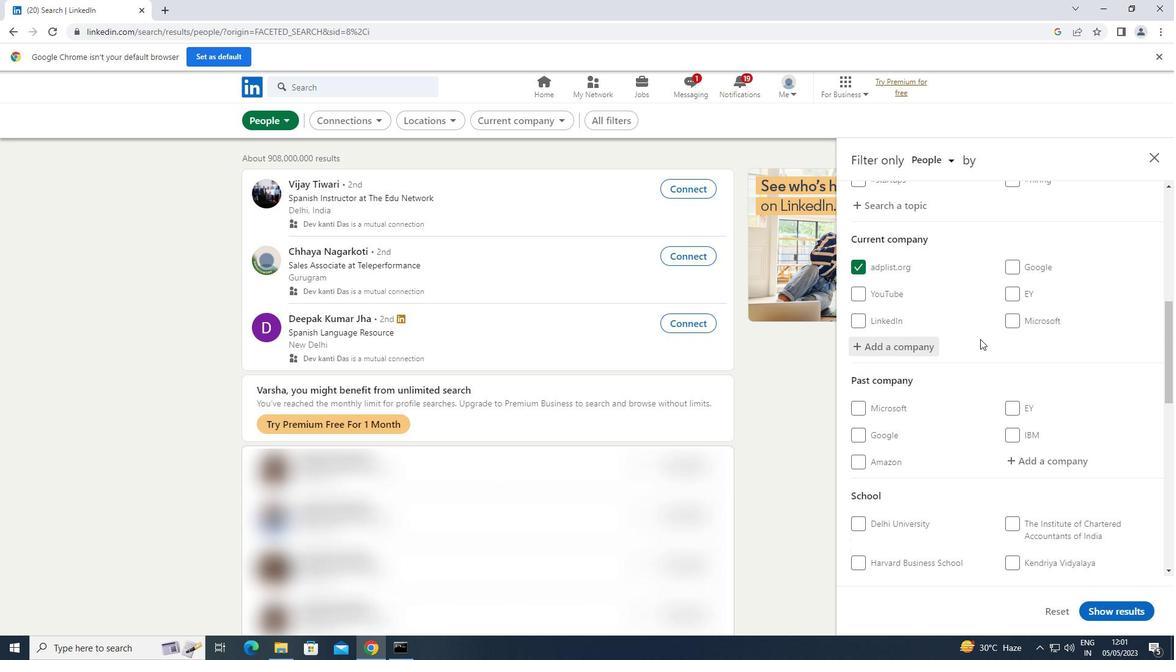 
Action: Mouse scrolled (980, 338) with delta (0, 0)
Screenshot: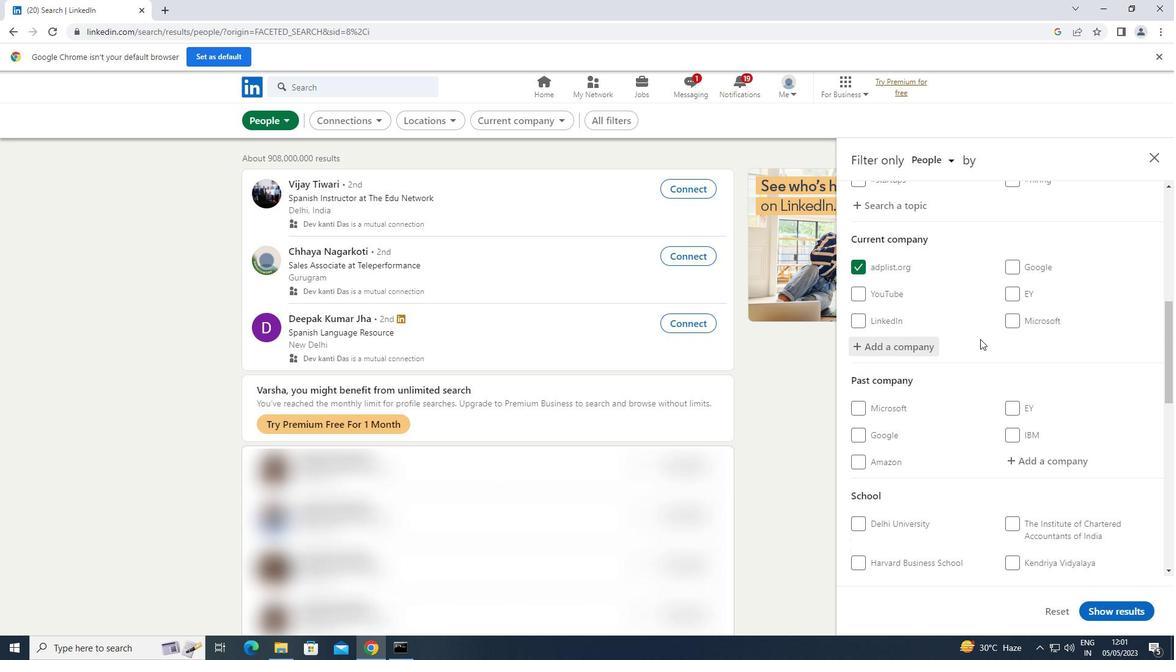 
Action: Mouse moved to (1020, 398)
Screenshot: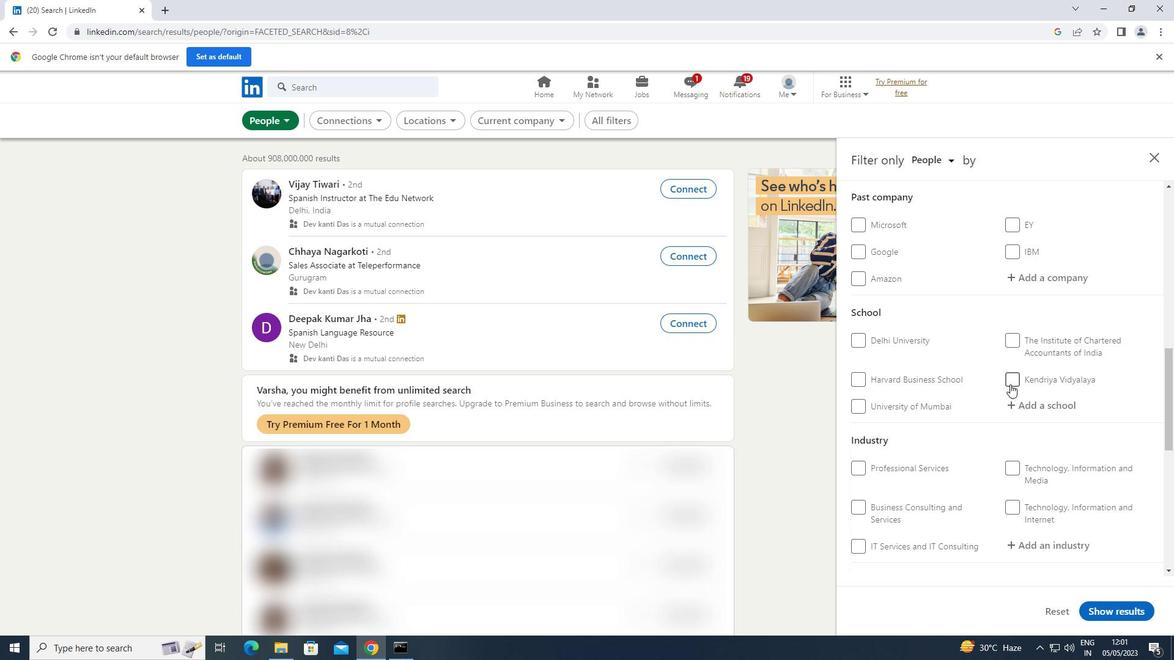
Action: Mouse pressed left at (1020, 398)
Screenshot: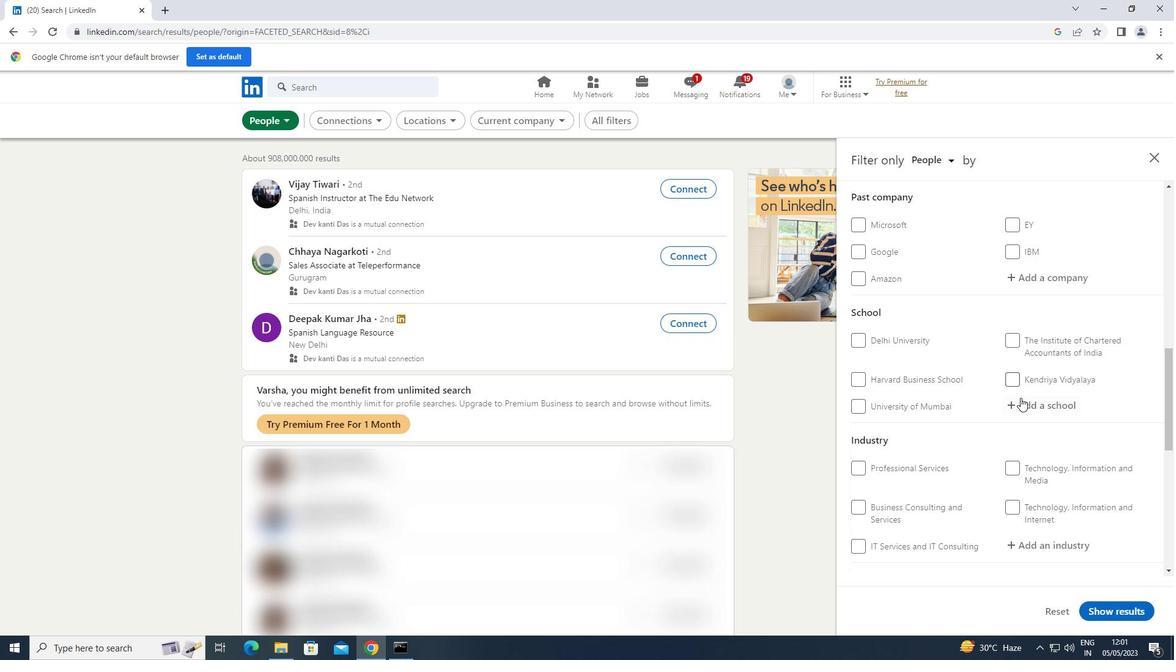 
Action: Key pressed <Key.shift>R.<Key.shift>C.<Key.space>
Screenshot: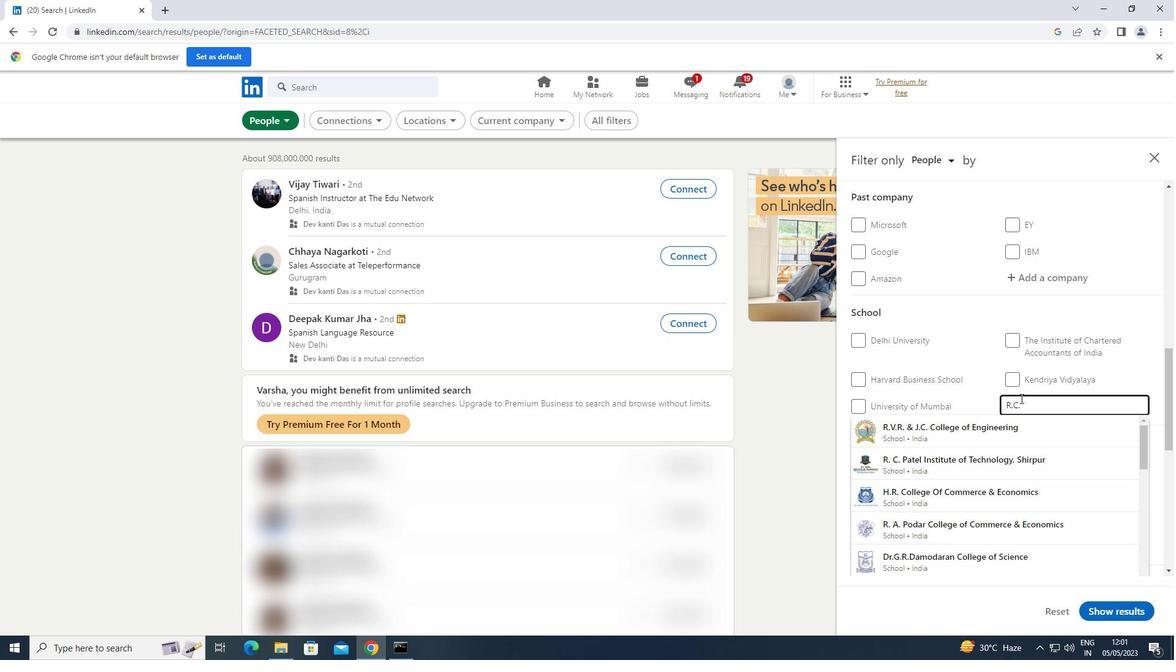 
Action: Mouse moved to (998, 435)
Screenshot: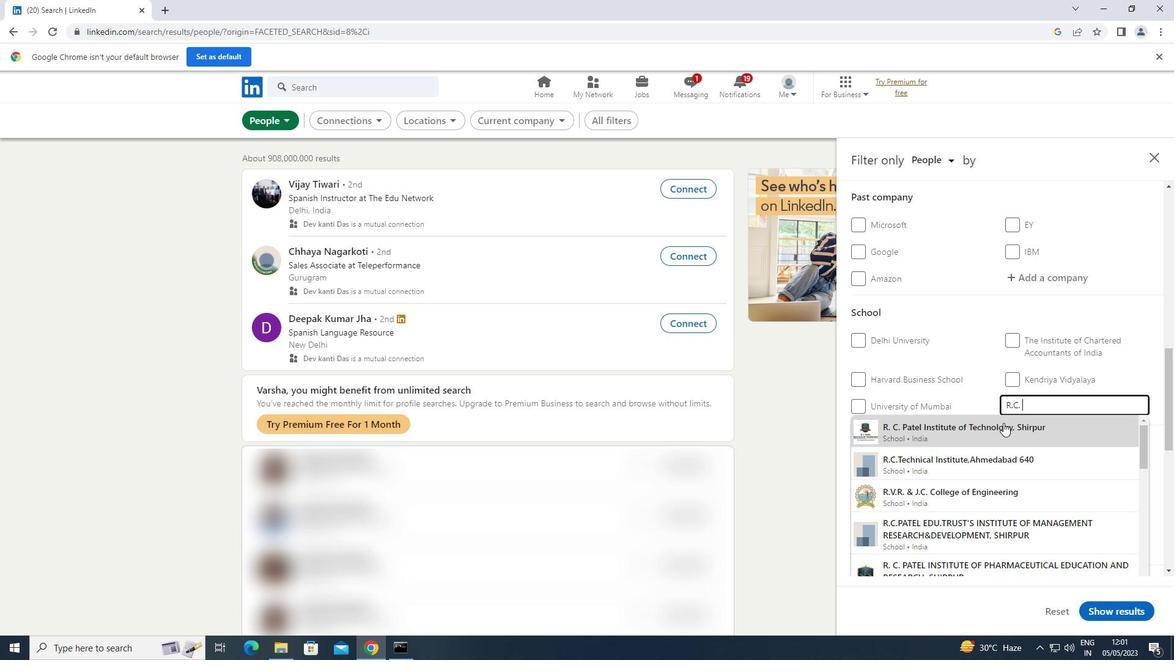 
Action: Mouse pressed left at (998, 435)
Screenshot: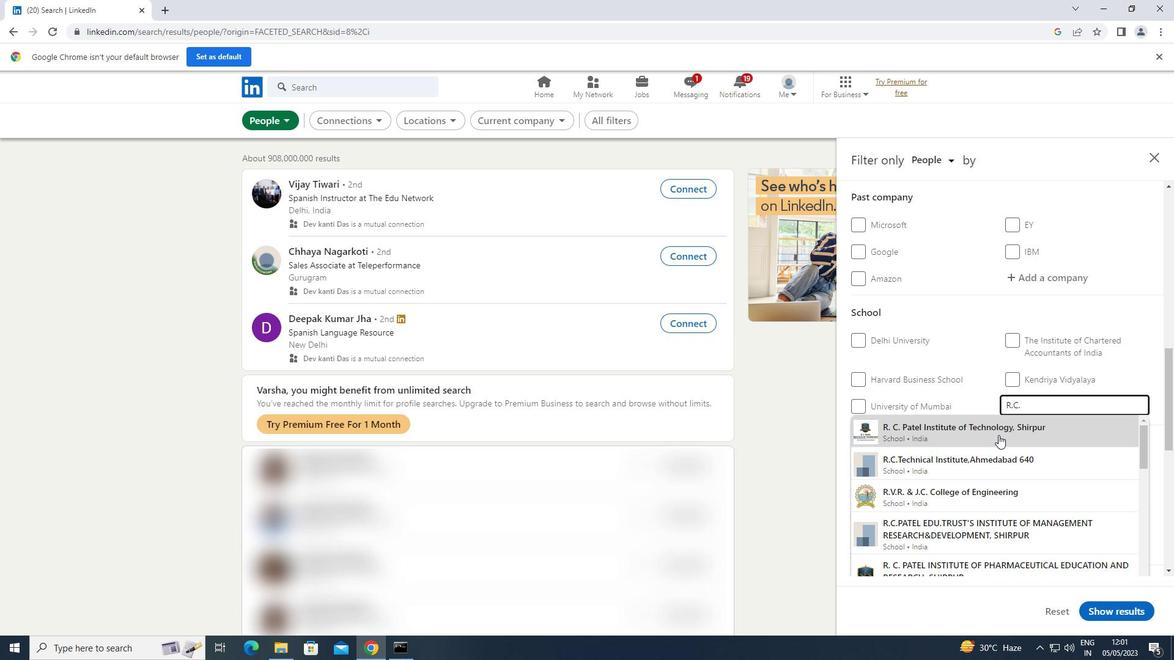 
Action: Mouse scrolled (998, 434) with delta (0, 0)
Screenshot: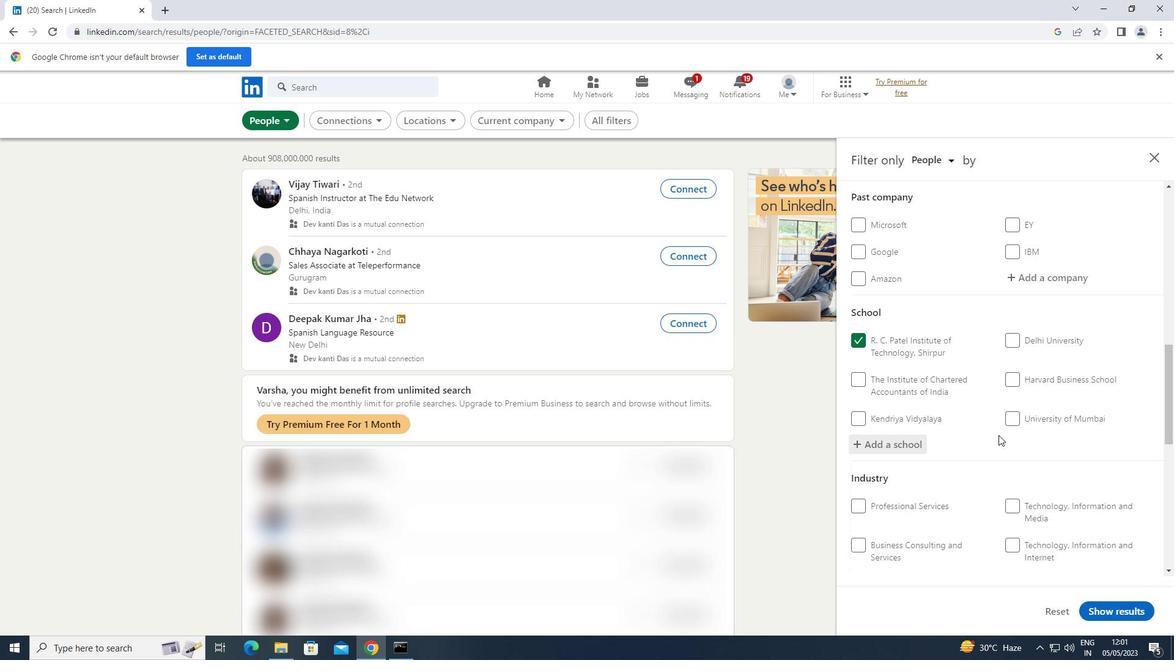 
Action: Mouse scrolled (998, 434) with delta (0, 0)
Screenshot: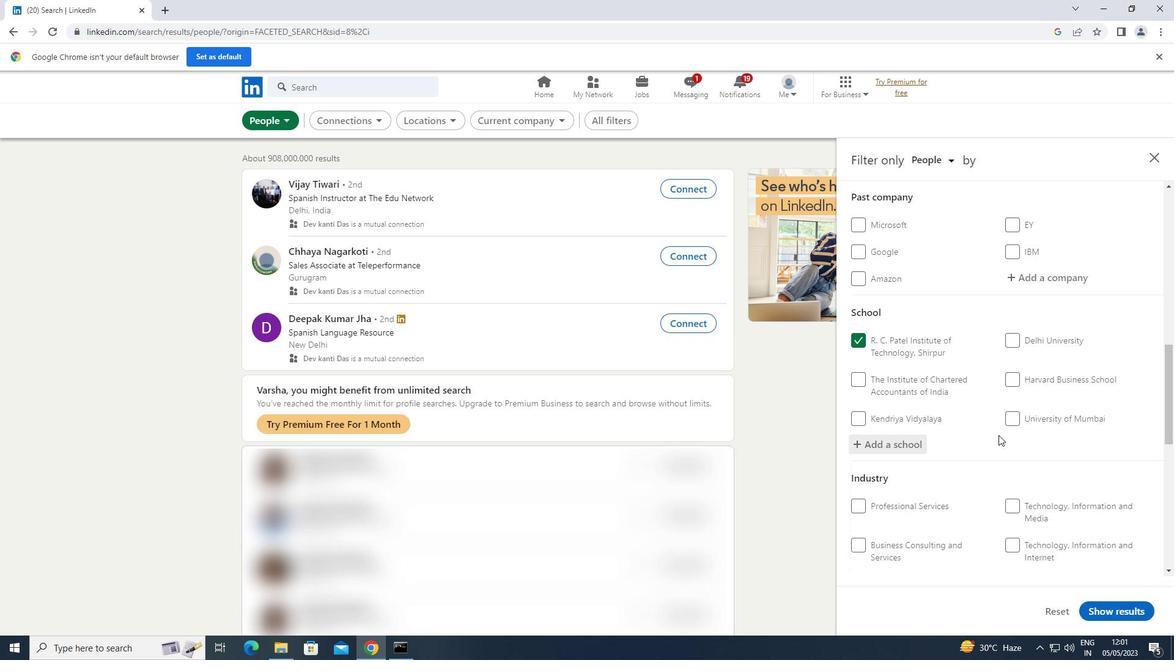
Action: Mouse scrolled (998, 434) with delta (0, 0)
Screenshot: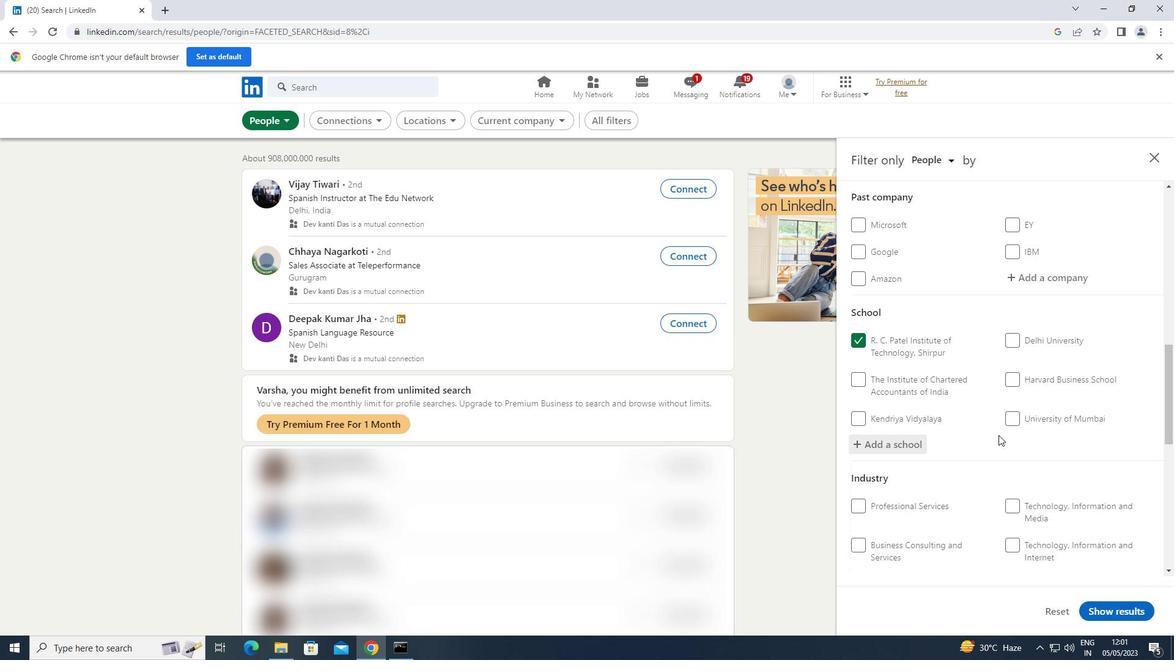
Action: Mouse moved to (1054, 390)
Screenshot: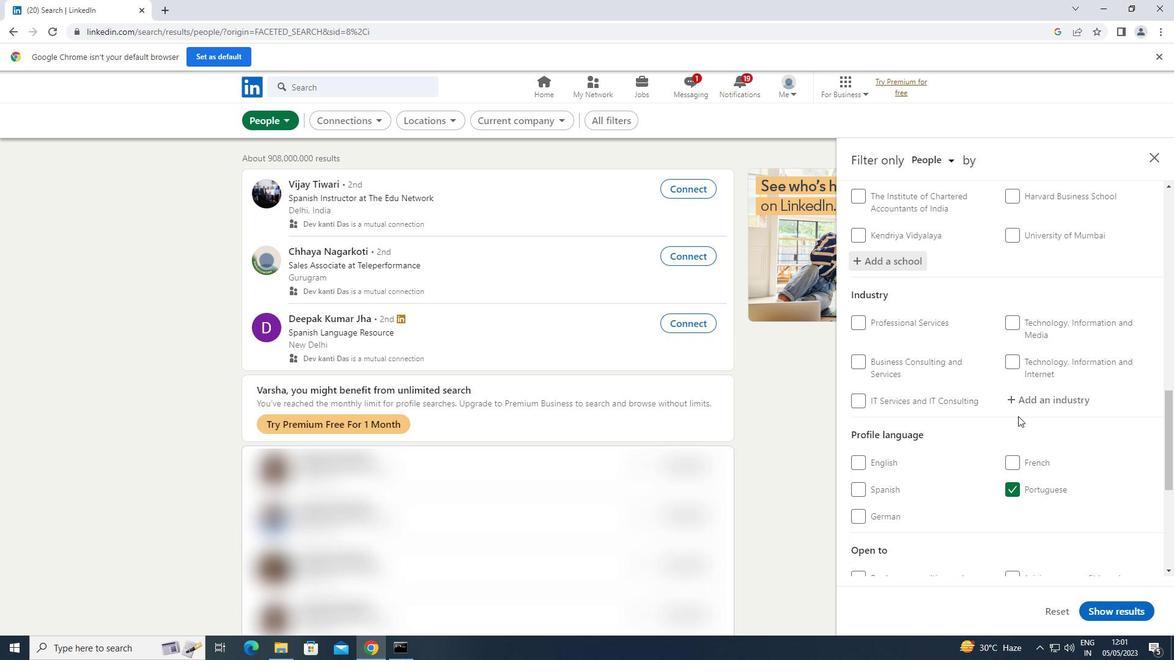 
Action: Mouse pressed left at (1054, 390)
Screenshot: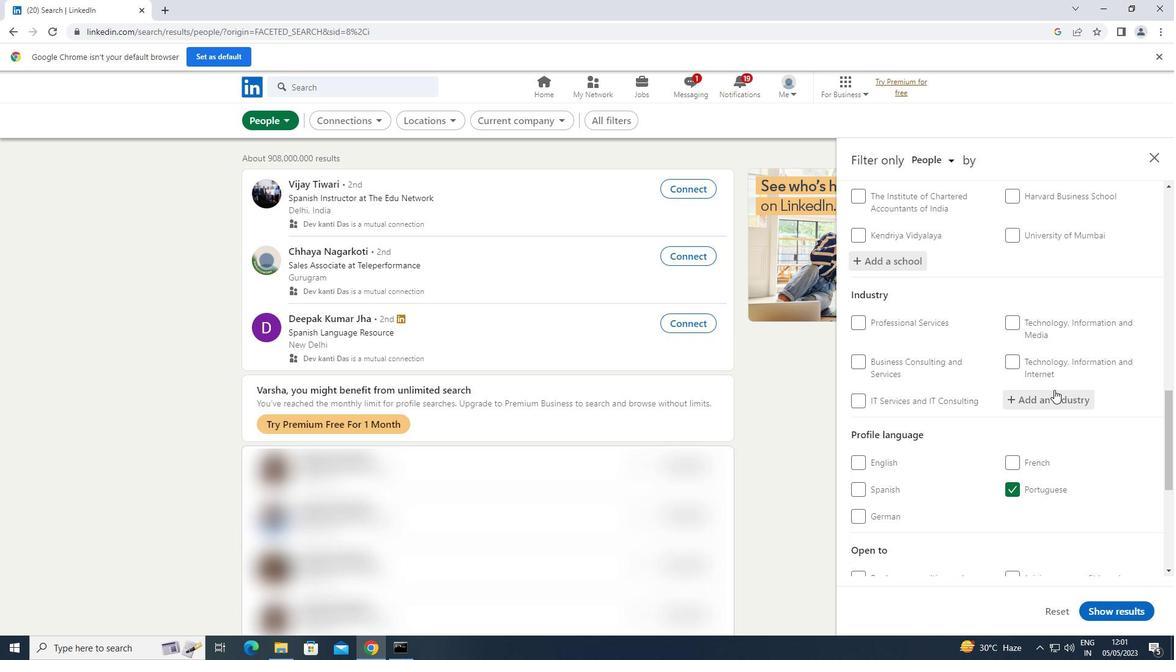 
Action: Key pressed <Key.shift>HVAC
Screenshot: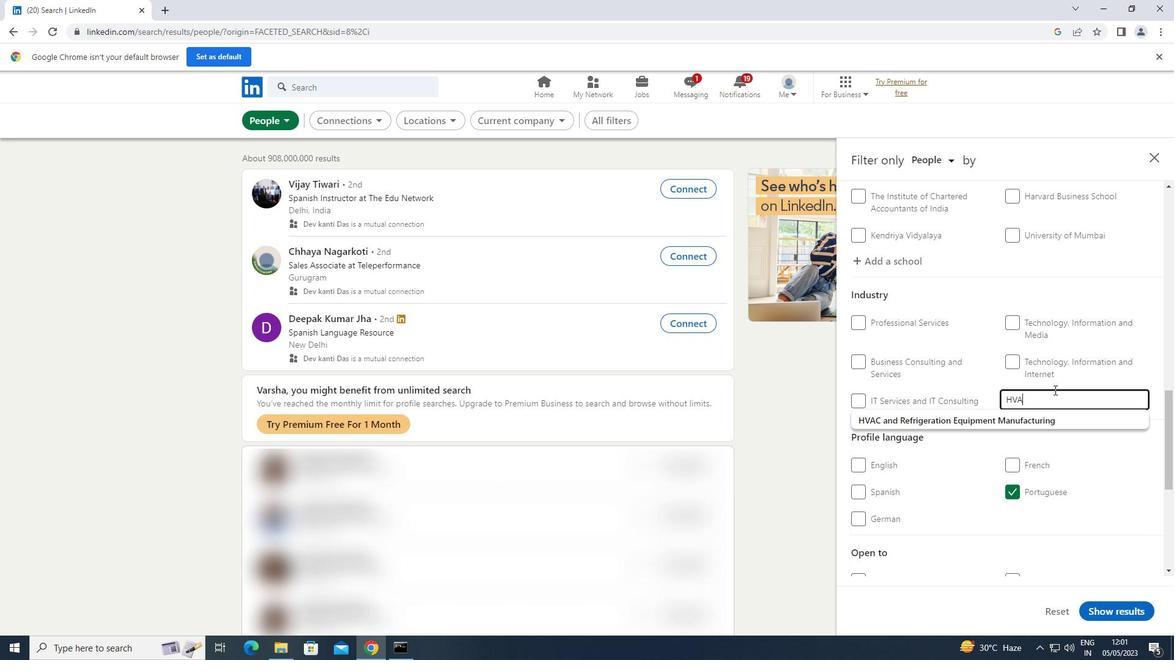 
Action: Mouse moved to (1018, 415)
Screenshot: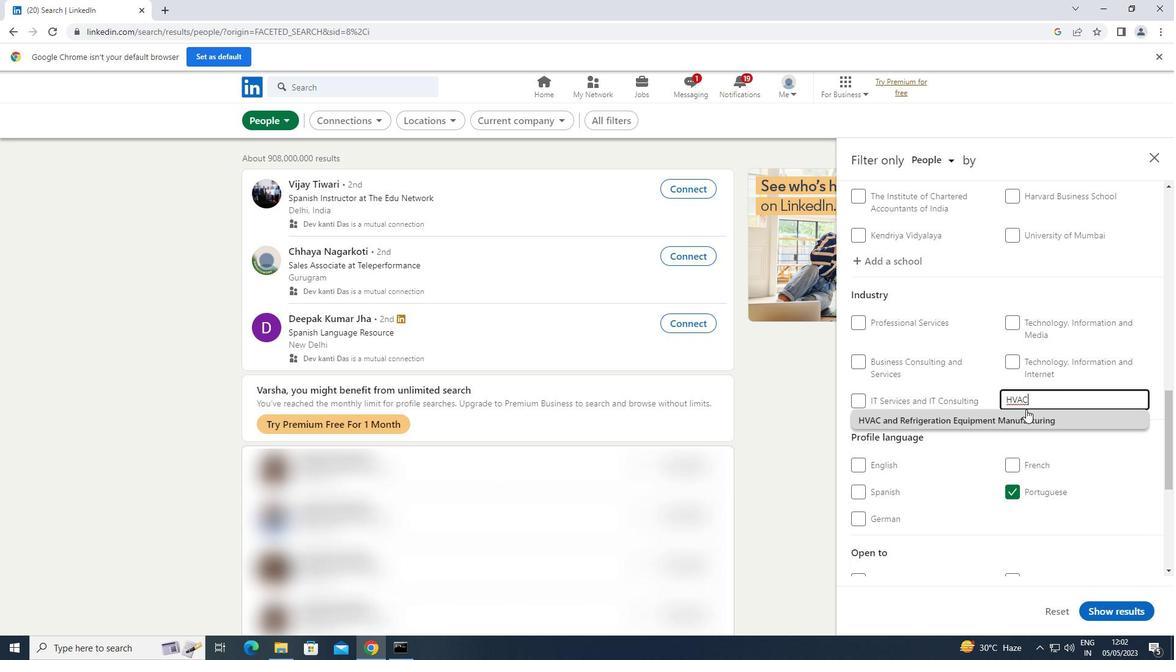 
Action: Mouse pressed left at (1018, 415)
Screenshot: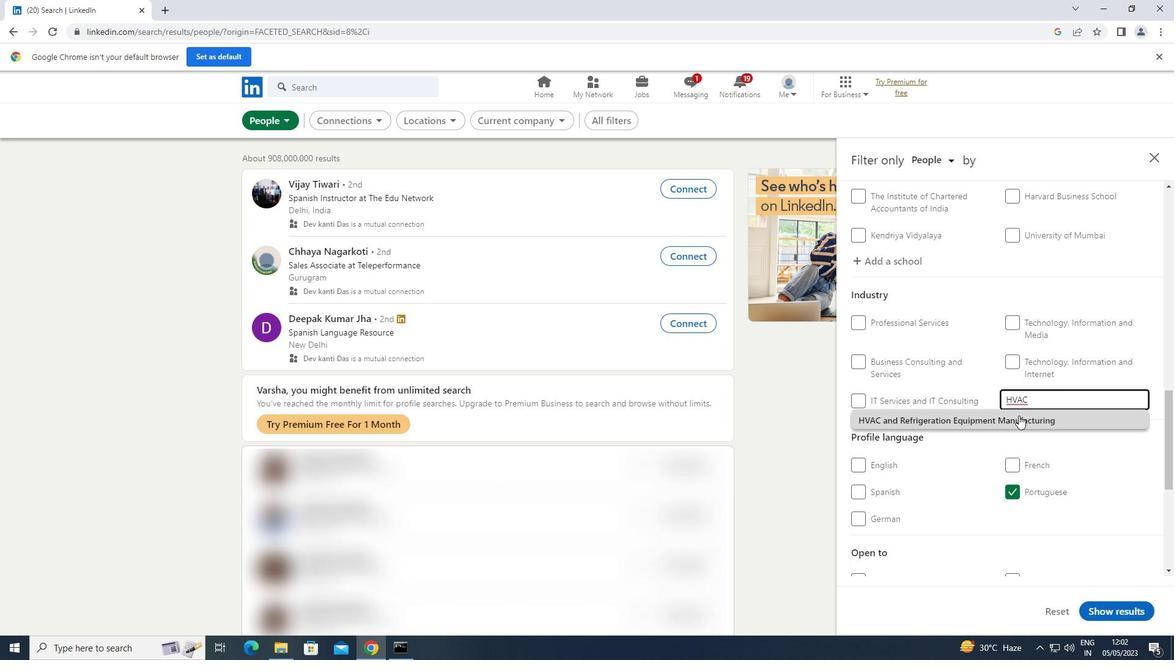 
Action: Mouse scrolled (1018, 415) with delta (0, 0)
Screenshot: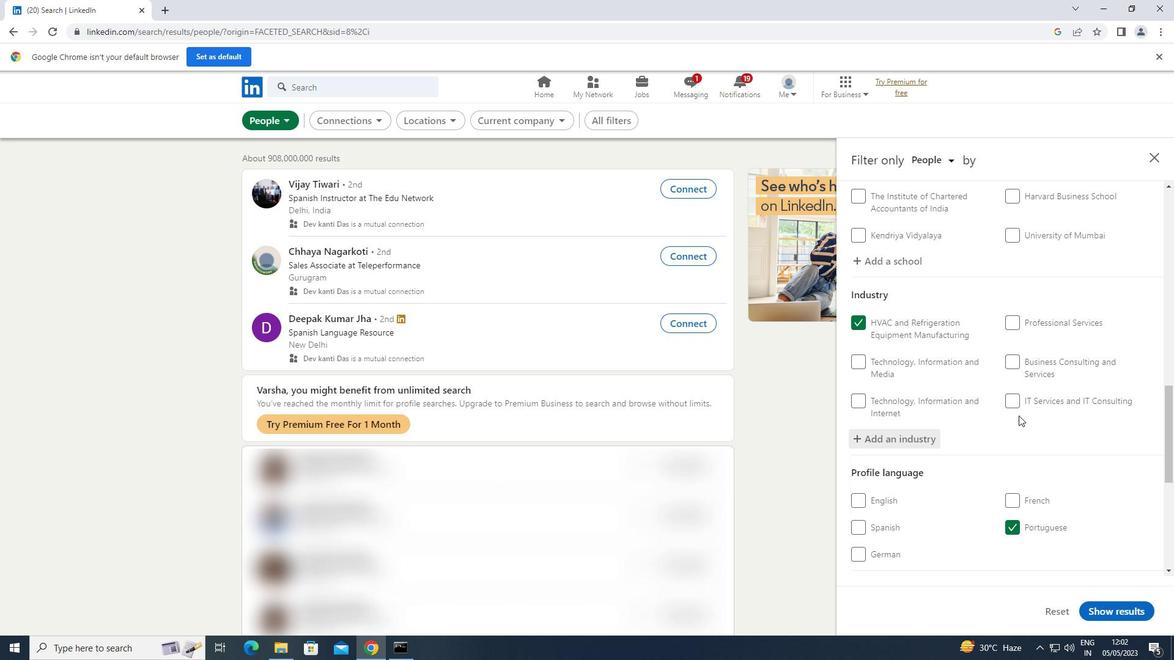 
Action: Mouse scrolled (1018, 415) with delta (0, 0)
Screenshot: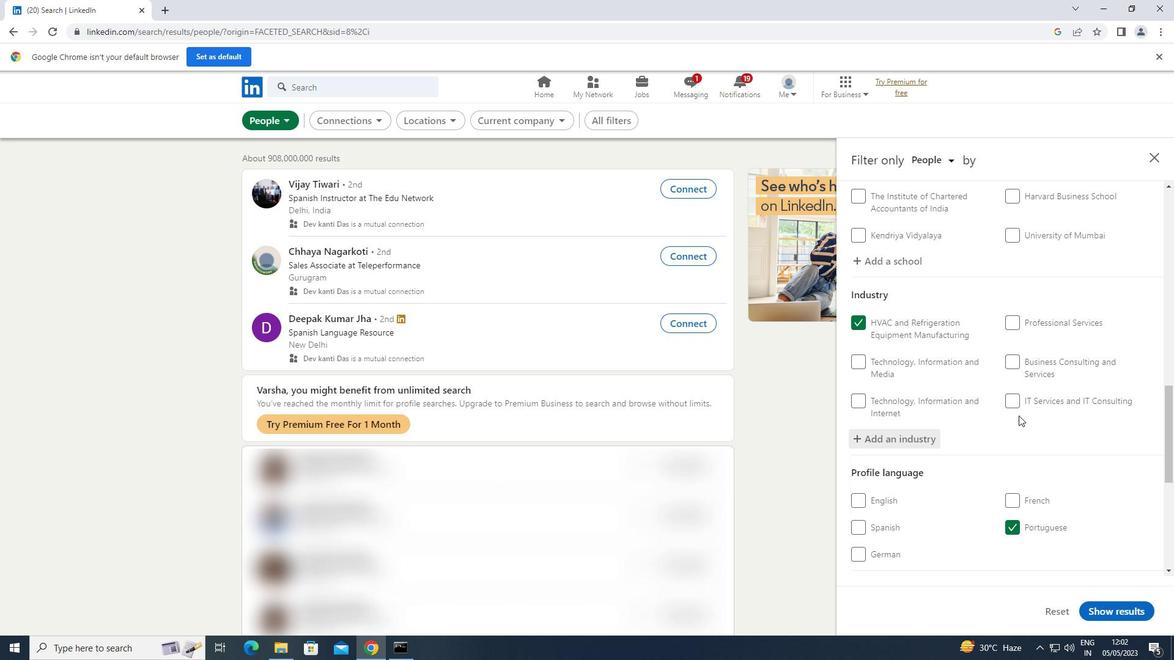 
Action: Mouse scrolled (1018, 415) with delta (0, 0)
Screenshot: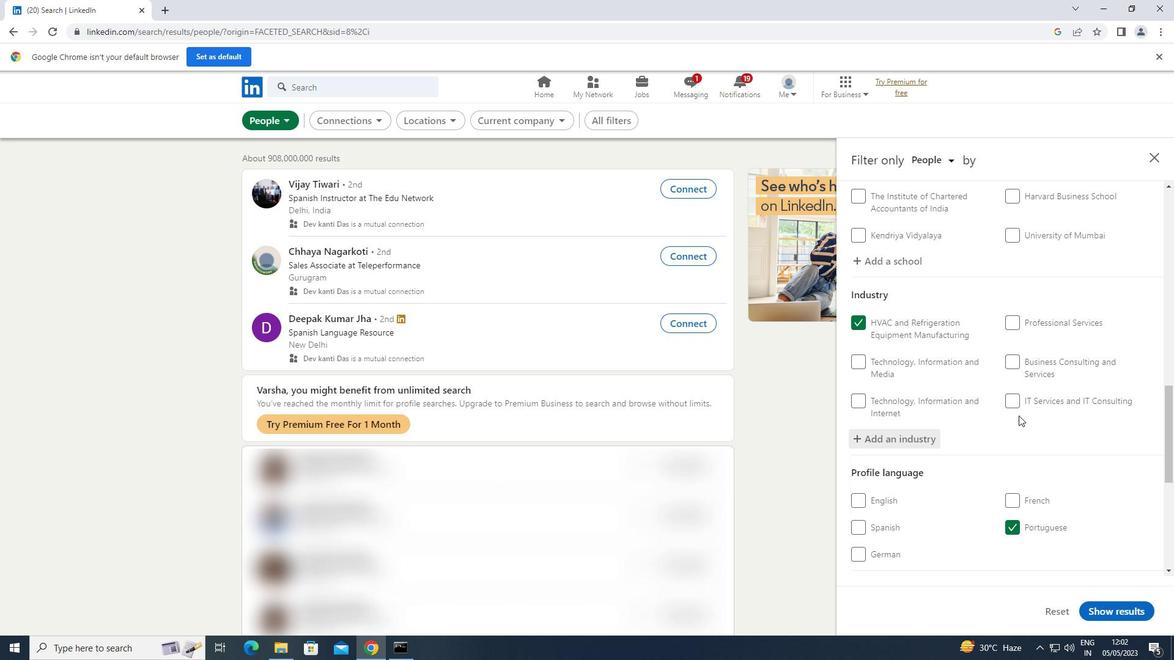 
Action: Mouse scrolled (1018, 415) with delta (0, 0)
Screenshot: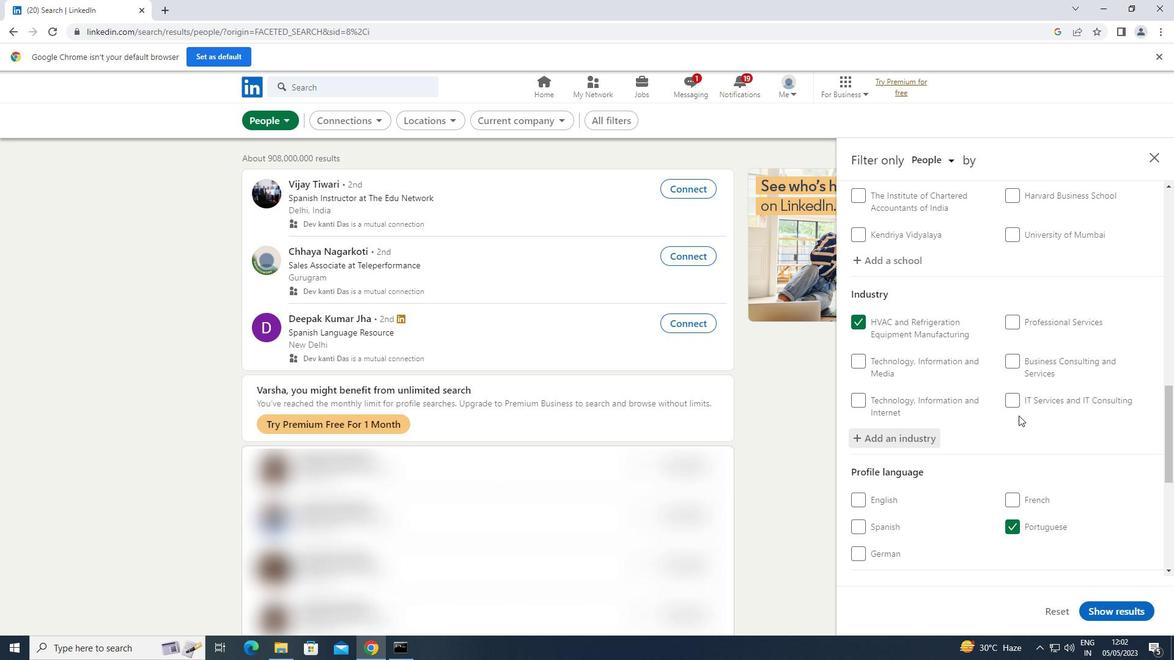
Action: Mouse moved to (1040, 497)
Screenshot: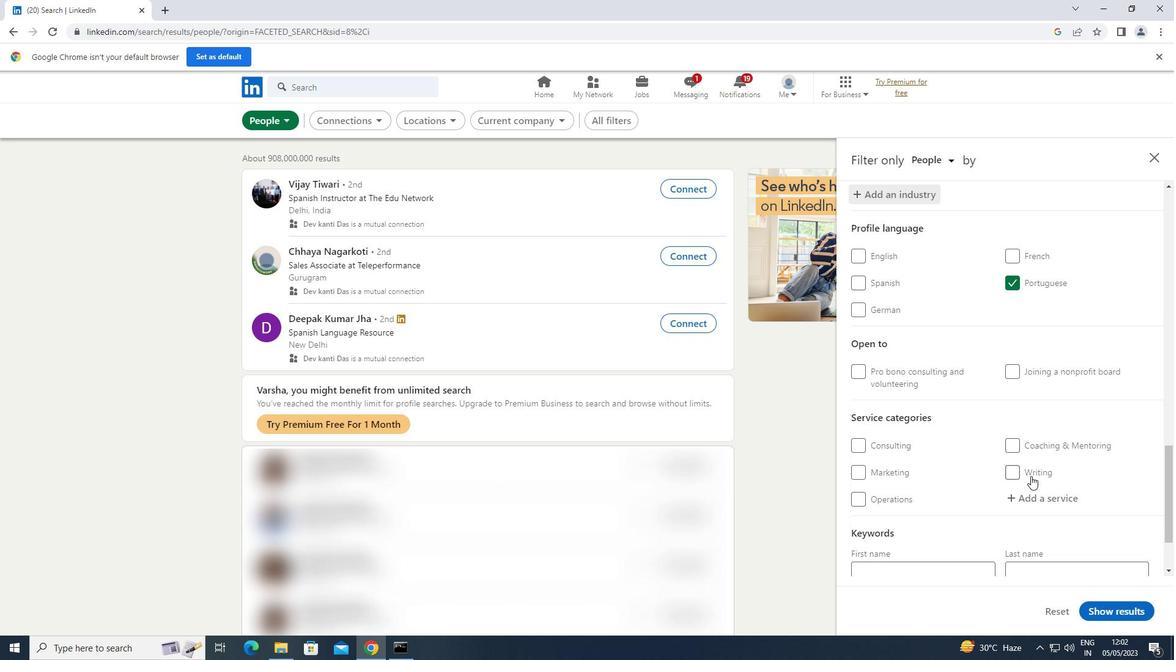 
Action: Mouse pressed left at (1040, 497)
Screenshot: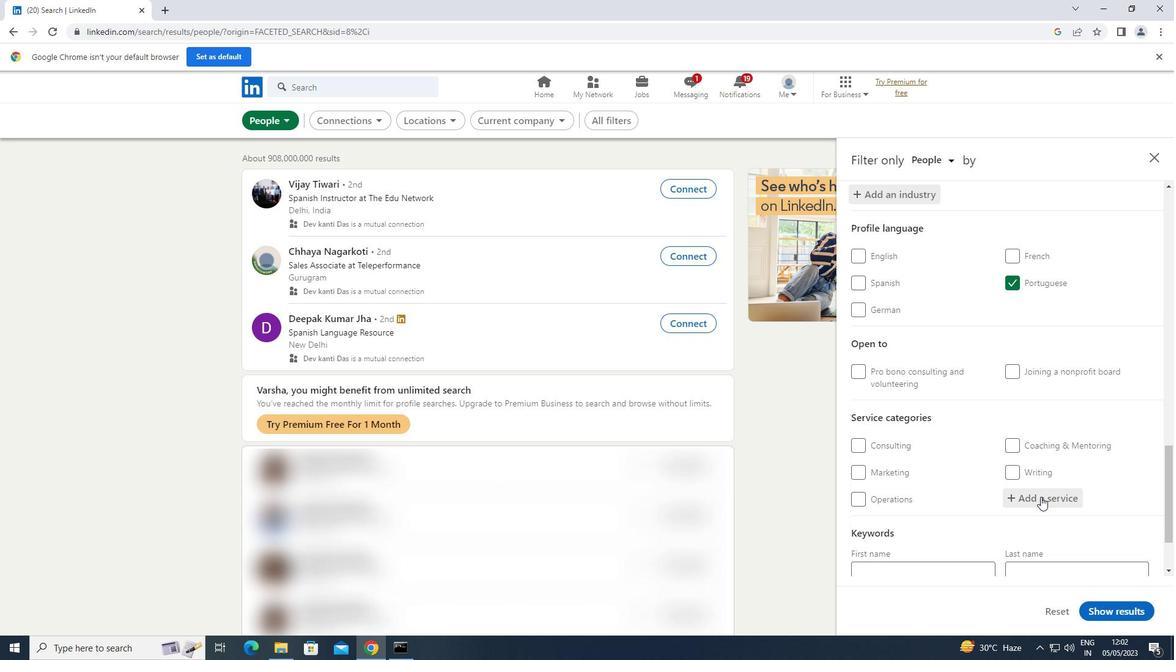 
Action: Key pressed <Key.shift>PUBLIC
Screenshot: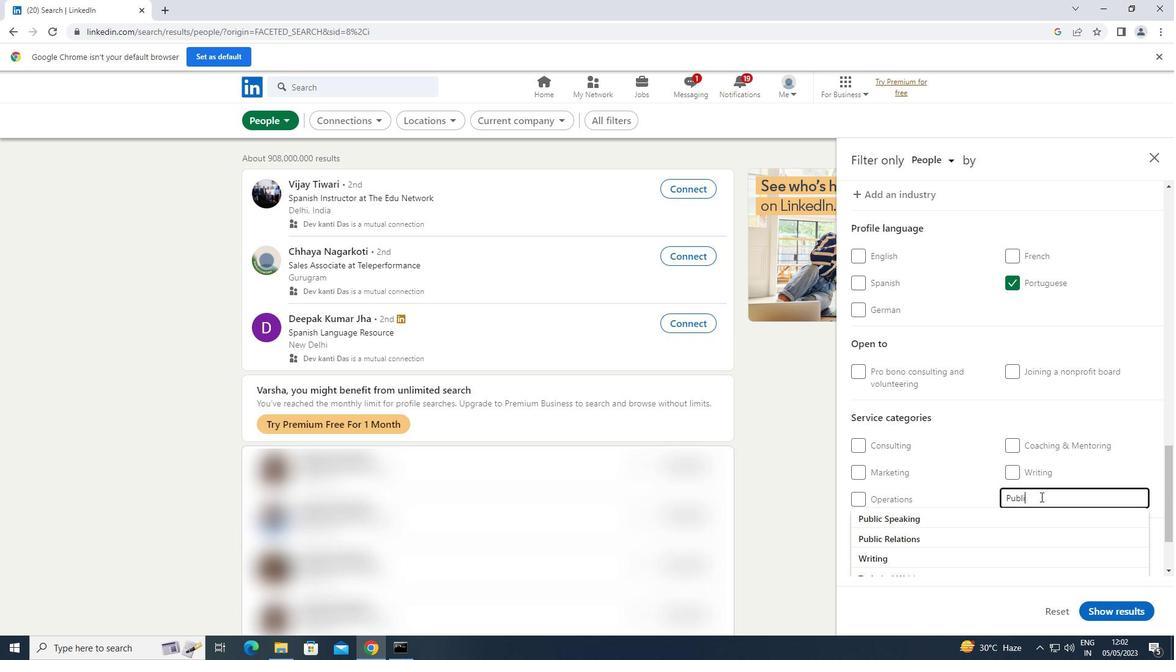 
Action: Mouse moved to (1002, 521)
Screenshot: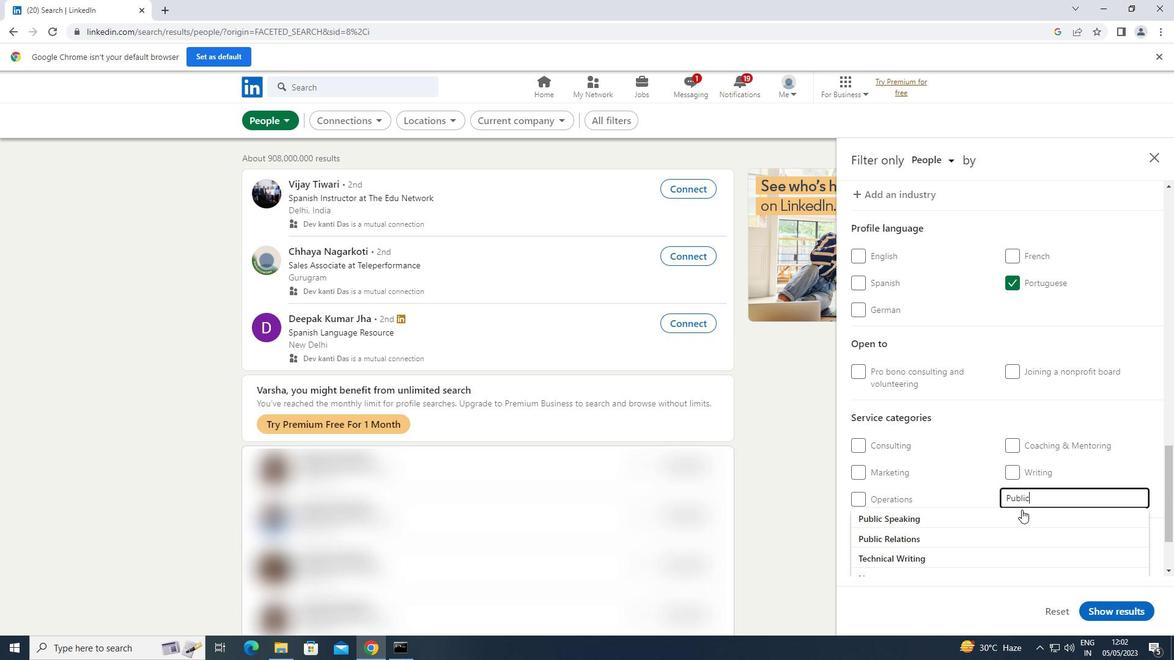 
Action: Mouse pressed left at (1002, 521)
Screenshot: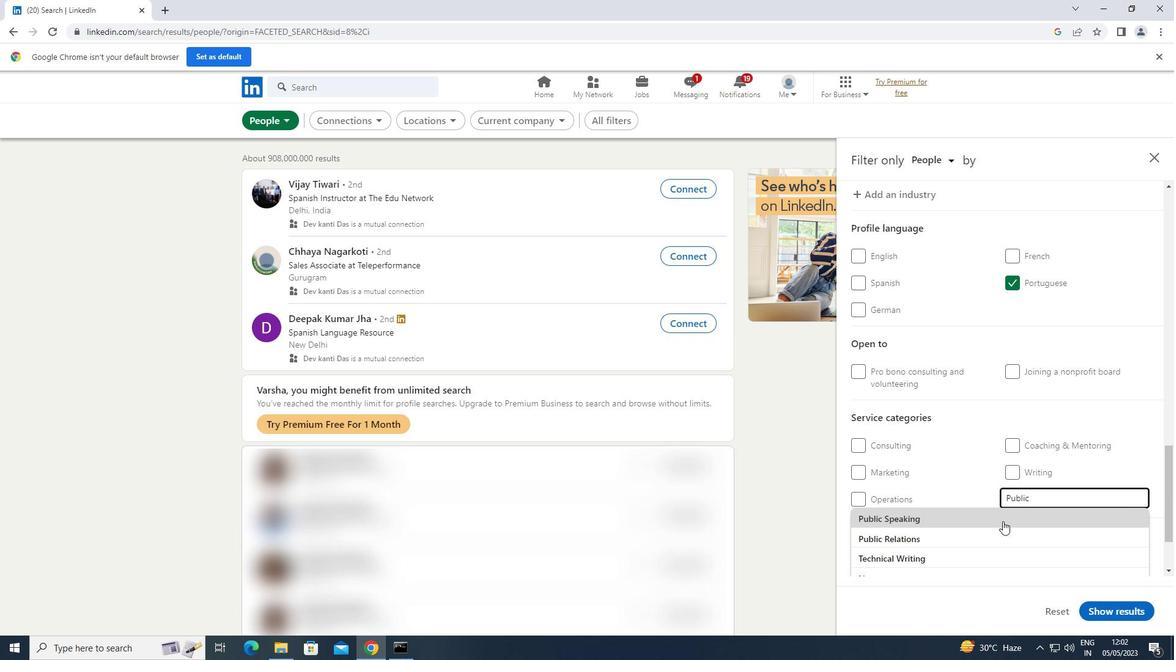 
Action: Mouse moved to (1040, 466)
Screenshot: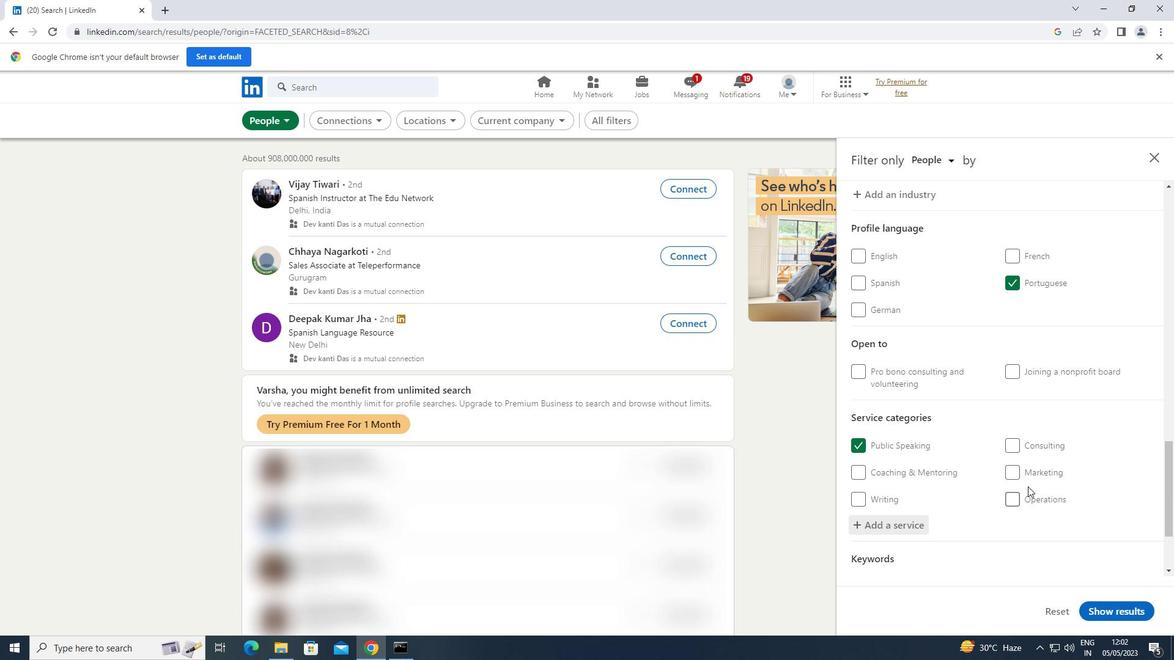 
Action: Mouse scrolled (1040, 465) with delta (0, 0)
Screenshot: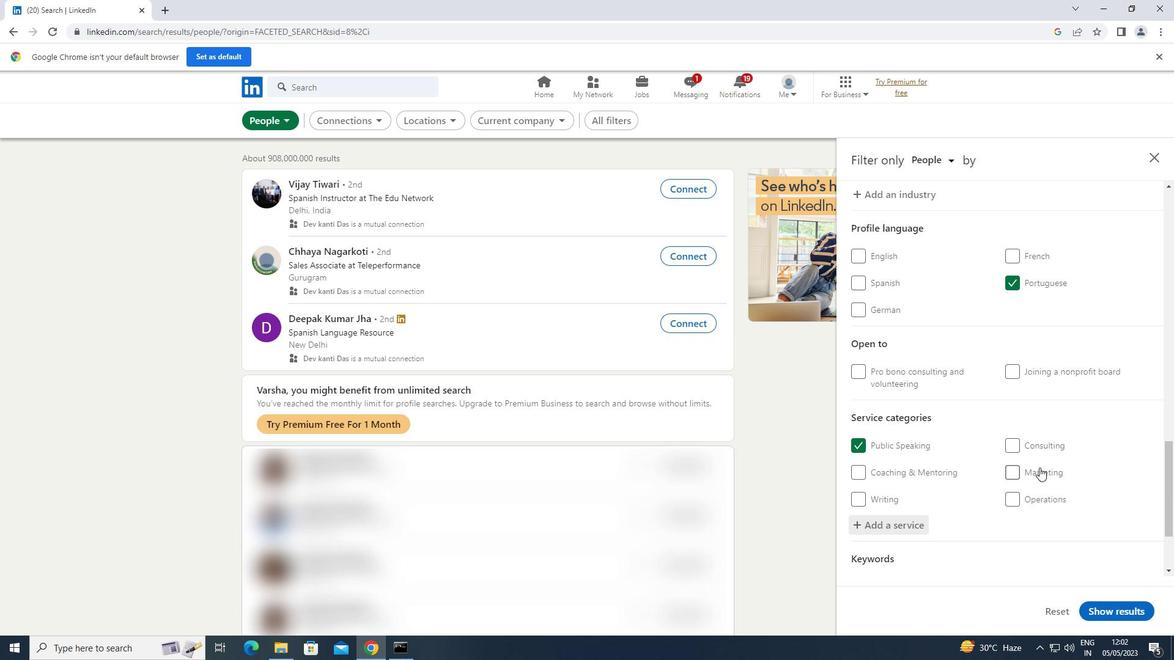 
Action: Mouse scrolled (1040, 465) with delta (0, 0)
Screenshot: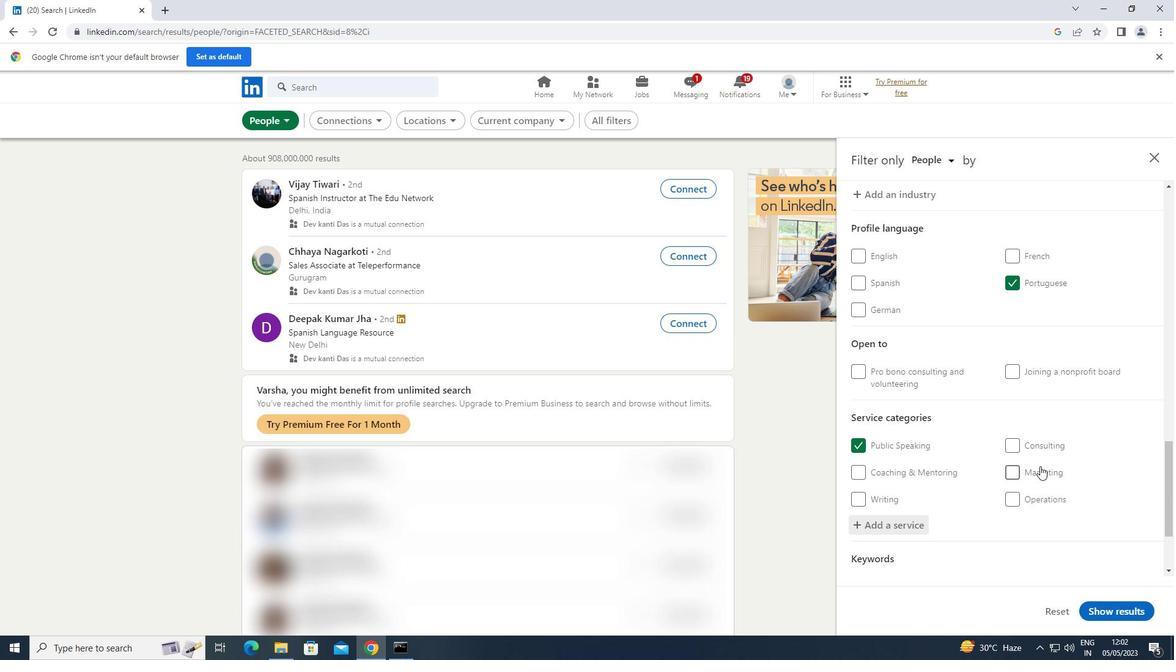 
Action: Mouse scrolled (1040, 465) with delta (0, 0)
Screenshot: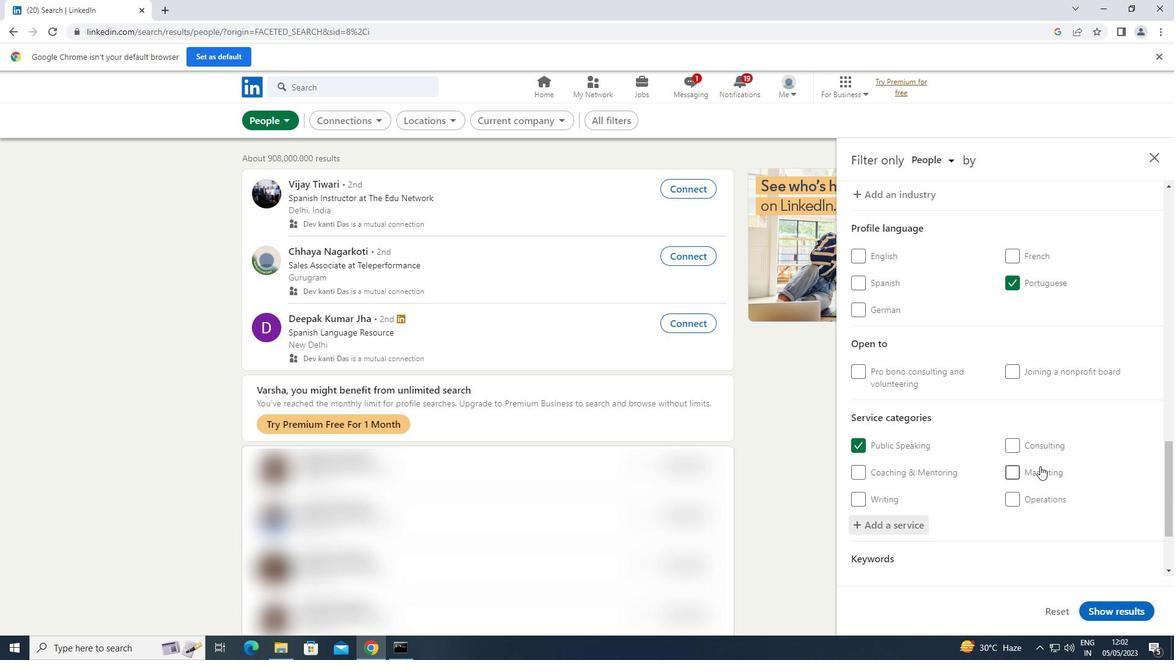 
Action: Mouse scrolled (1040, 465) with delta (0, 0)
Screenshot: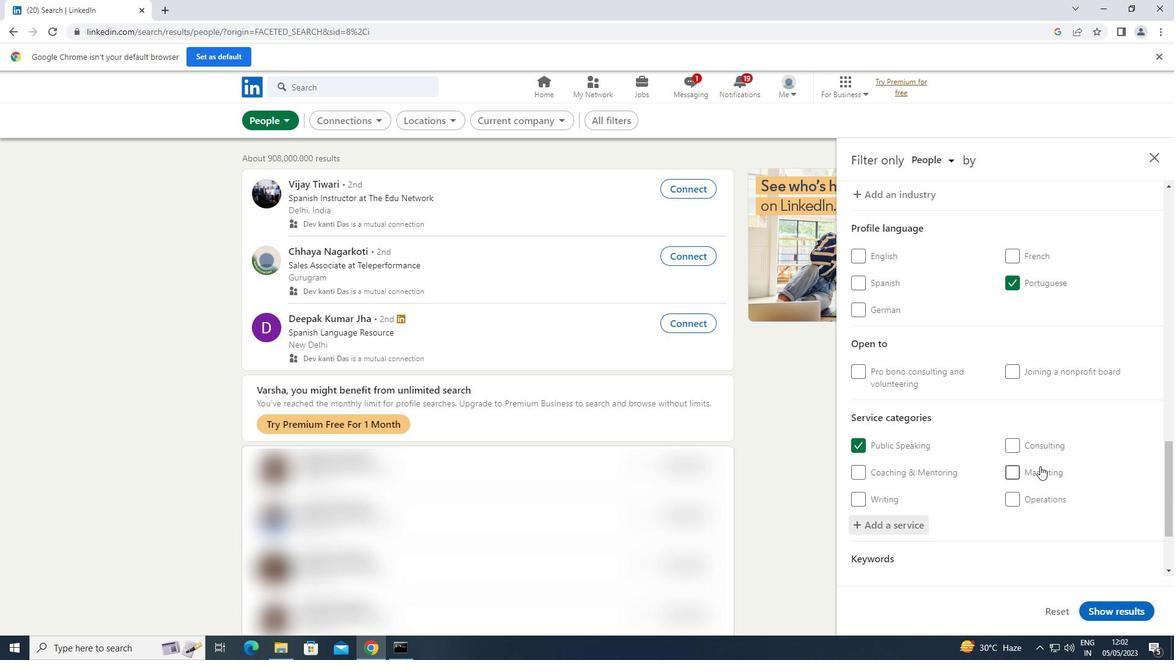 
Action: Mouse scrolled (1040, 465) with delta (0, 0)
Screenshot: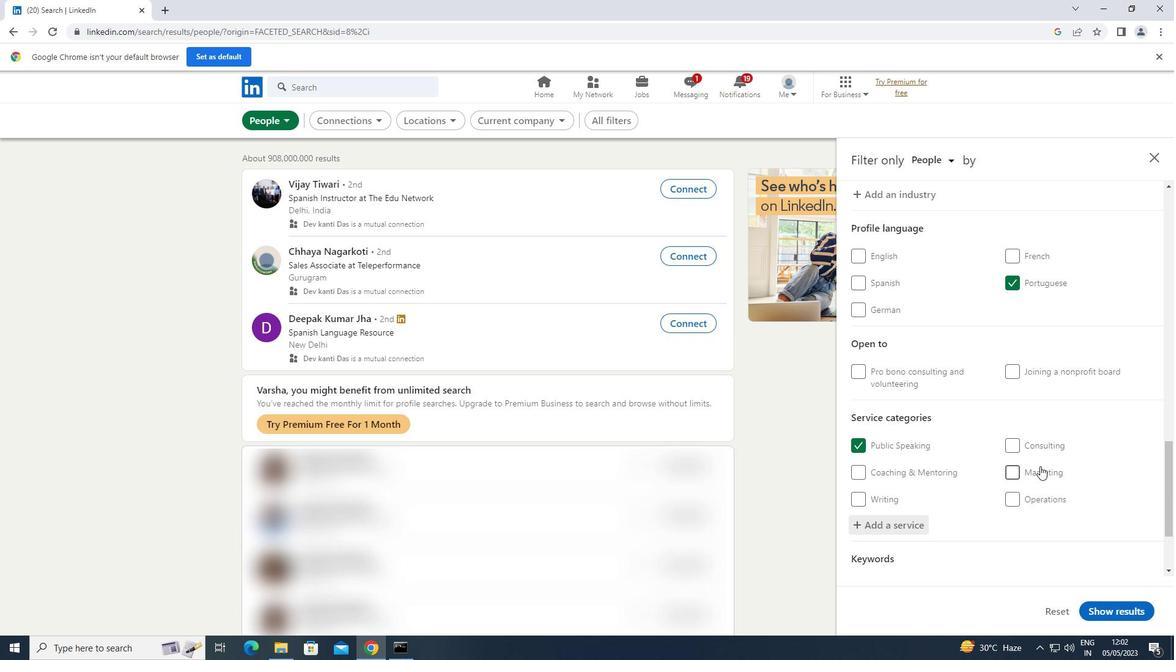 
Action: Mouse scrolled (1040, 465) with delta (0, 0)
Screenshot: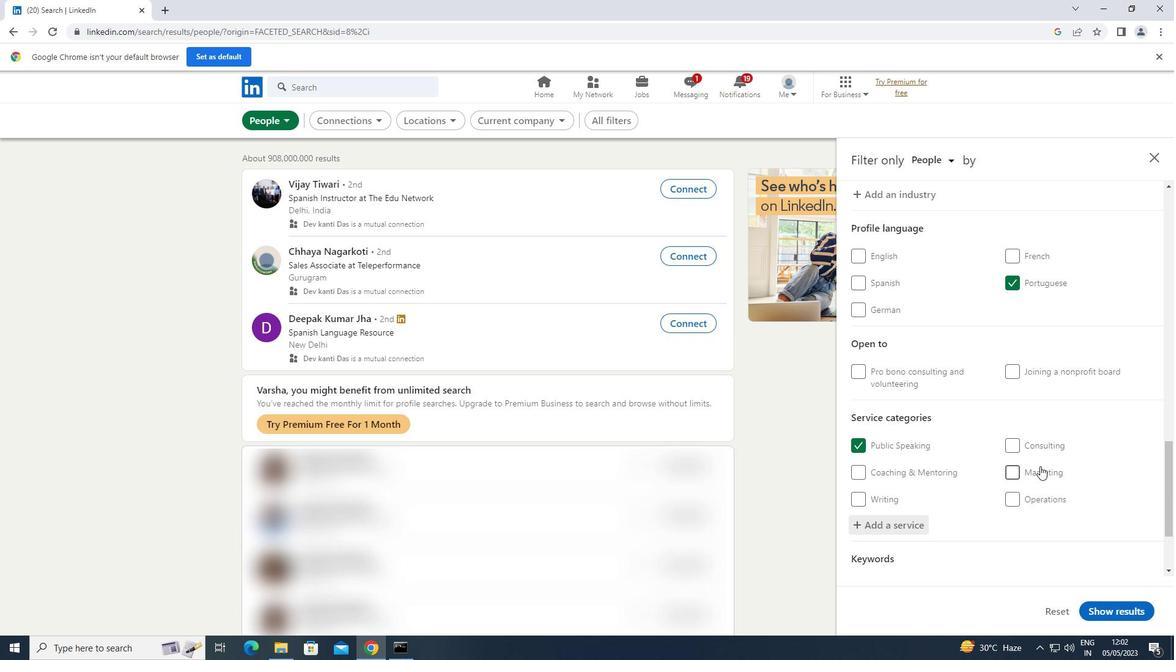
Action: Mouse moved to (965, 524)
Screenshot: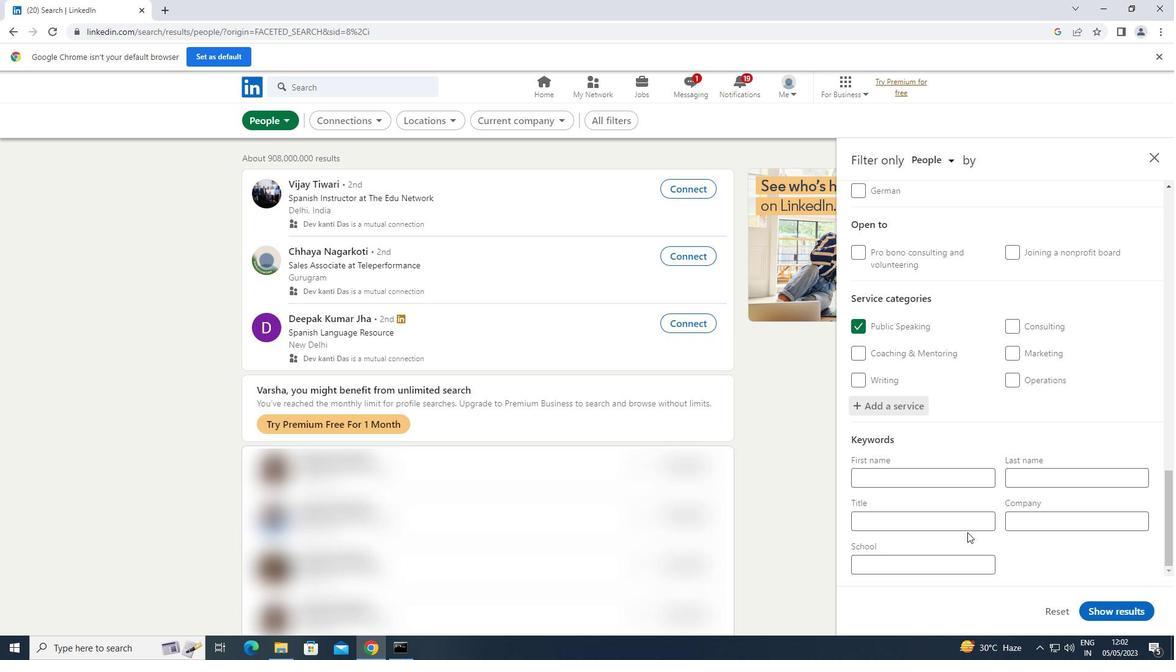 
Action: Mouse pressed left at (965, 524)
Screenshot: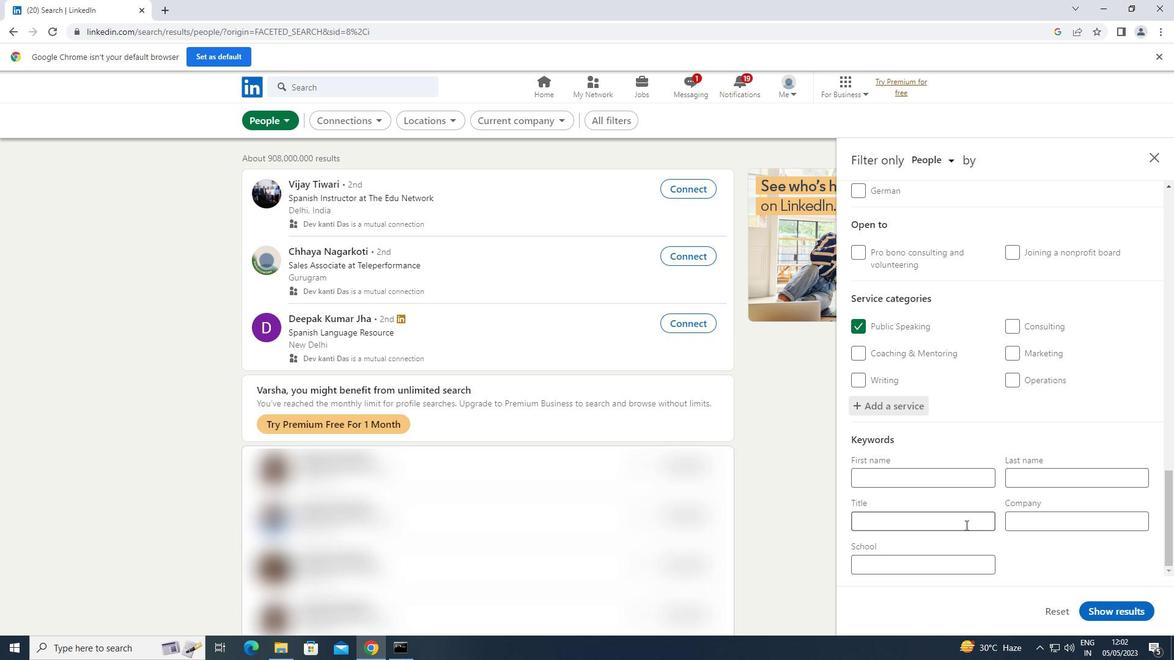 
Action: Key pressed <Key.shift>TELEMARKETER
Screenshot: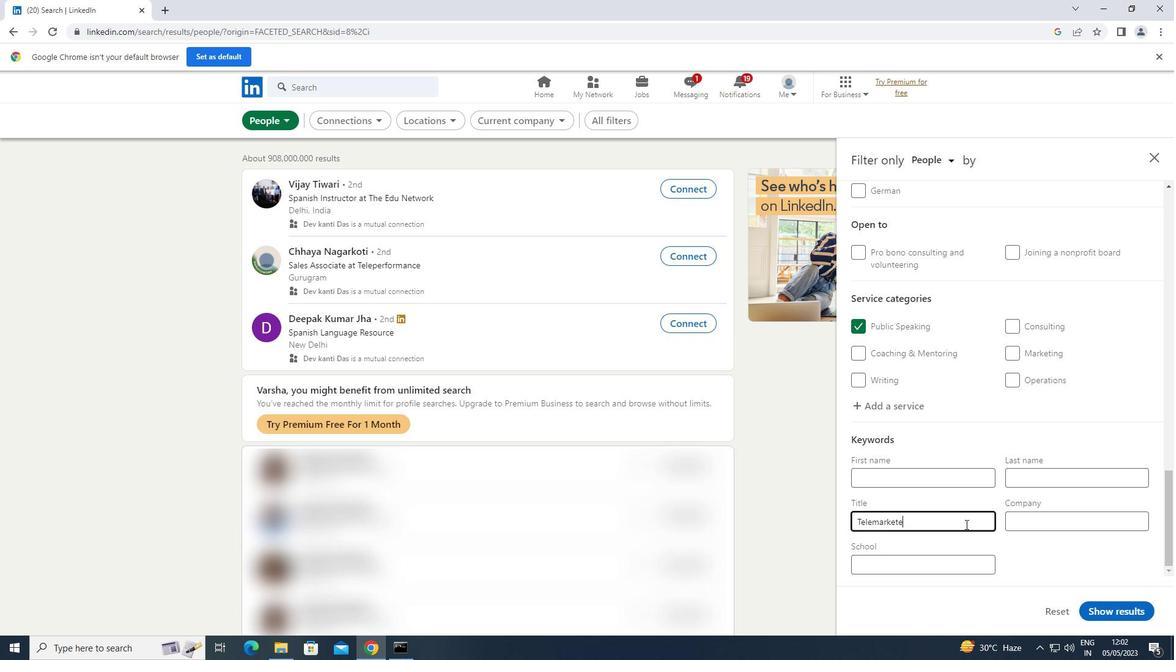 
Action: Mouse moved to (1100, 610)
Screenshot: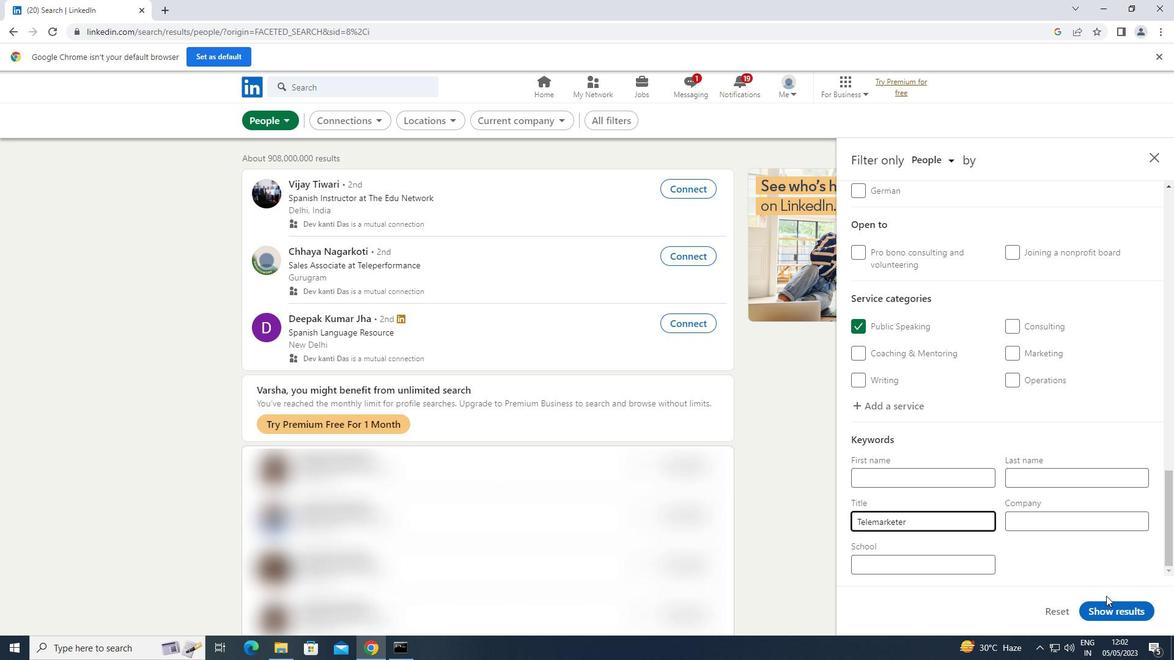 
Action: Mouse pressed left at (1100, 610)
Screenshot: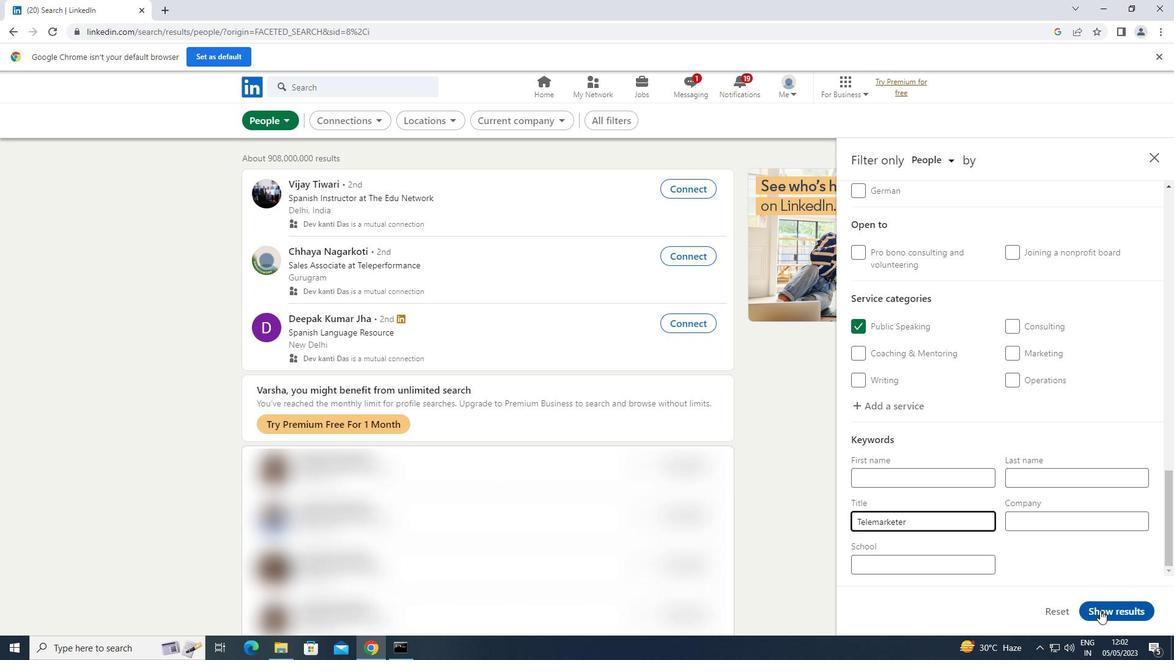 
